 Task: Add an event with the title Second Lunch and Learn: Effective Team Collaboration, date '2024/05/26', time 9:40 AM to 11:40 AMand add a description: A Team Building Exercise is a purposeful activity or program designed to enhance collaboration, communication, trust, and camaraderie among team members. These exercises aim to strengthen relationships, improve team dynamics, and foster a positive and productive work environment. Team building exercises can take various forms, from indoor games and challenges to outdoor adventures or structured workshops._x000D_
_x000D_
, put the event into Blue category . Add location for the event as: 654 Saint-Paul-de-Vence, France, logged in from the account softage.7@softage.netand send the event invitation to softage.2@softage.net and softage.3@softage.net. Set a reminder for the event 5 minutes before
Action: Mouse moved to (105, 118)
Screenshot: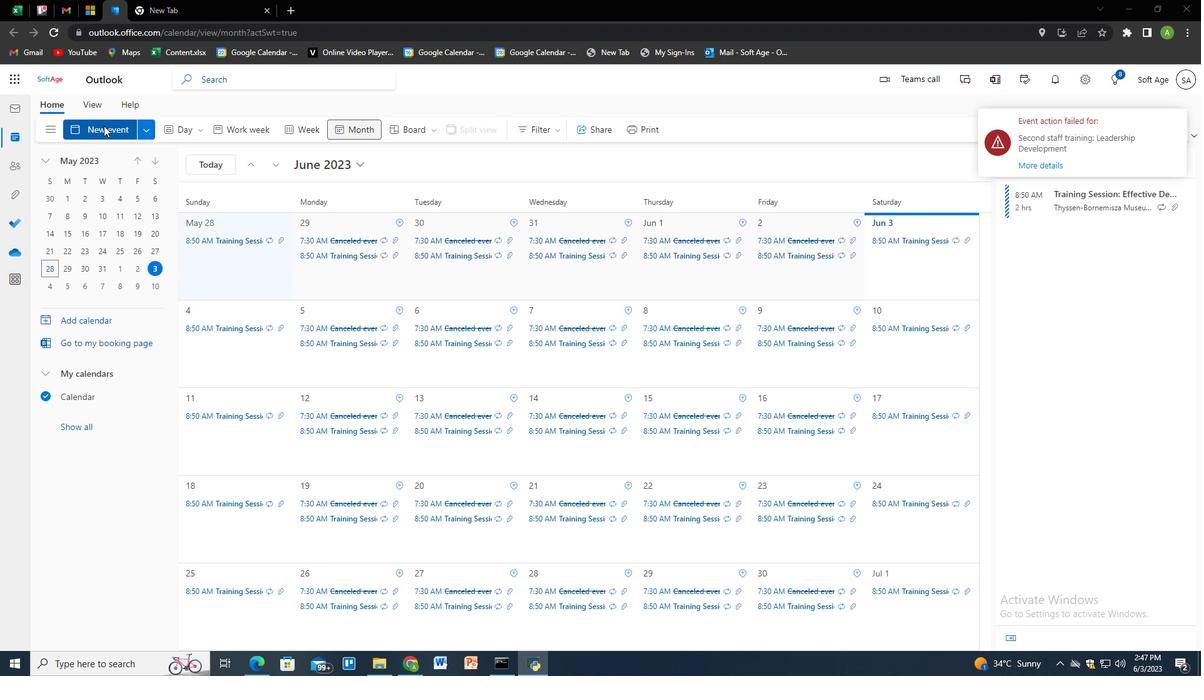 
Action: Mouse pressed left at (105, 118)
Screenshot: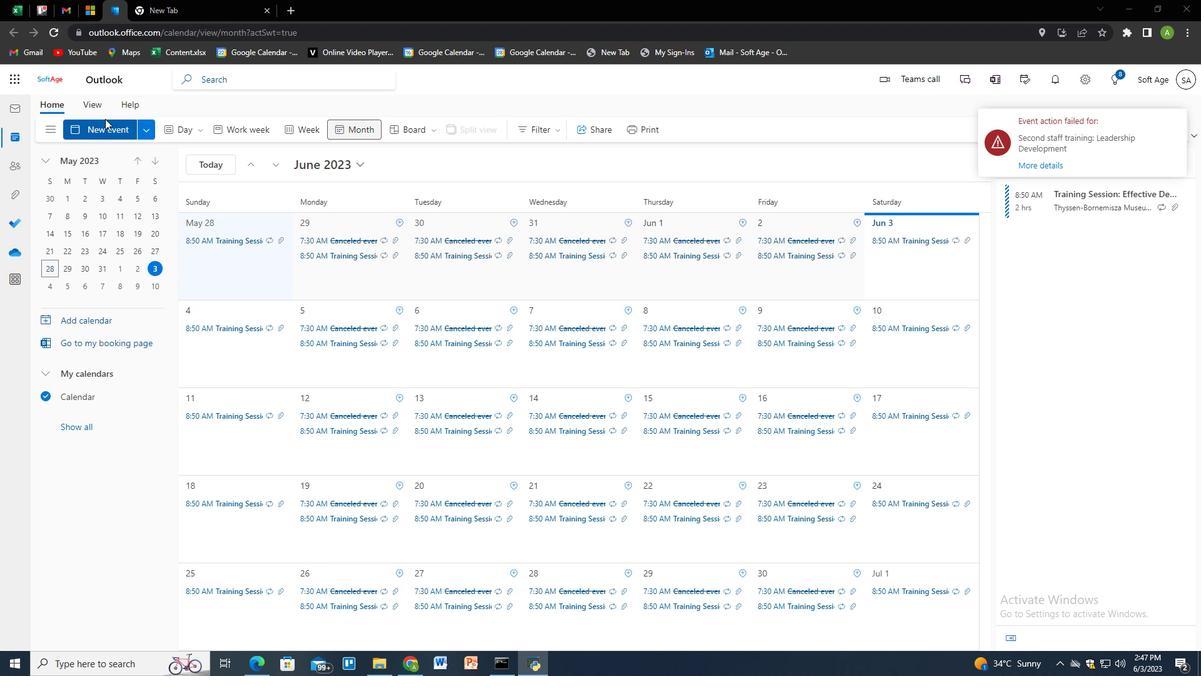 
Action: Mouse moved to (109, 128)
Screenshot: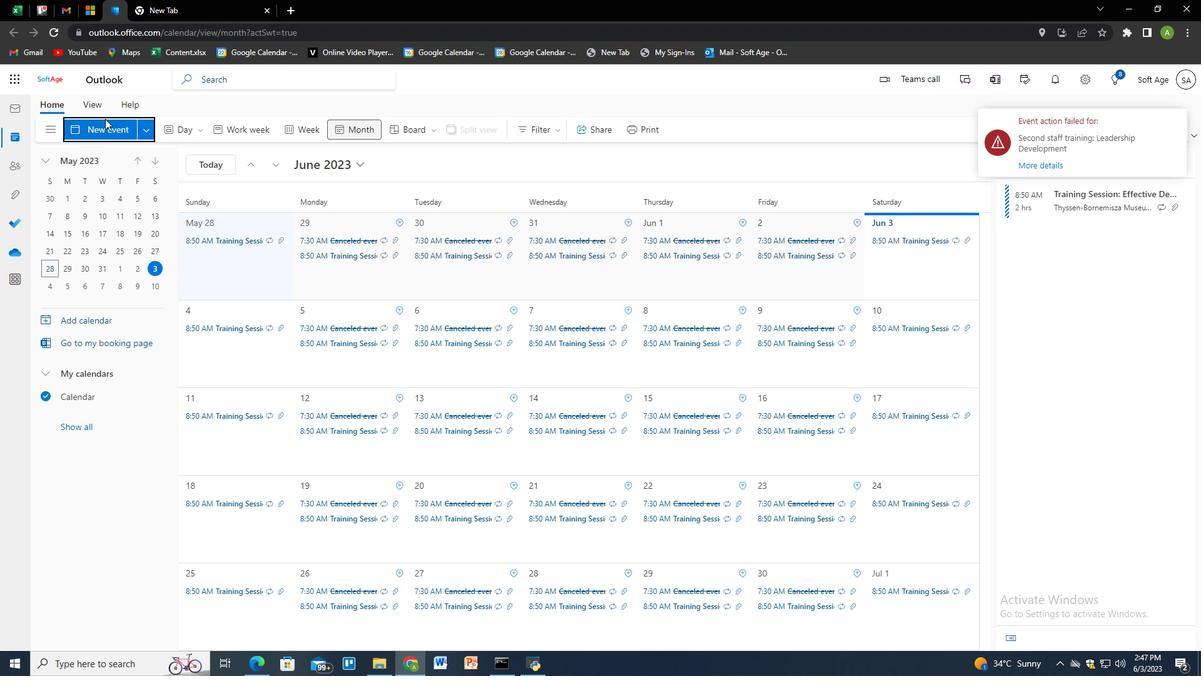
Action: Mouse pressed left at (109, 128)
Screenshot: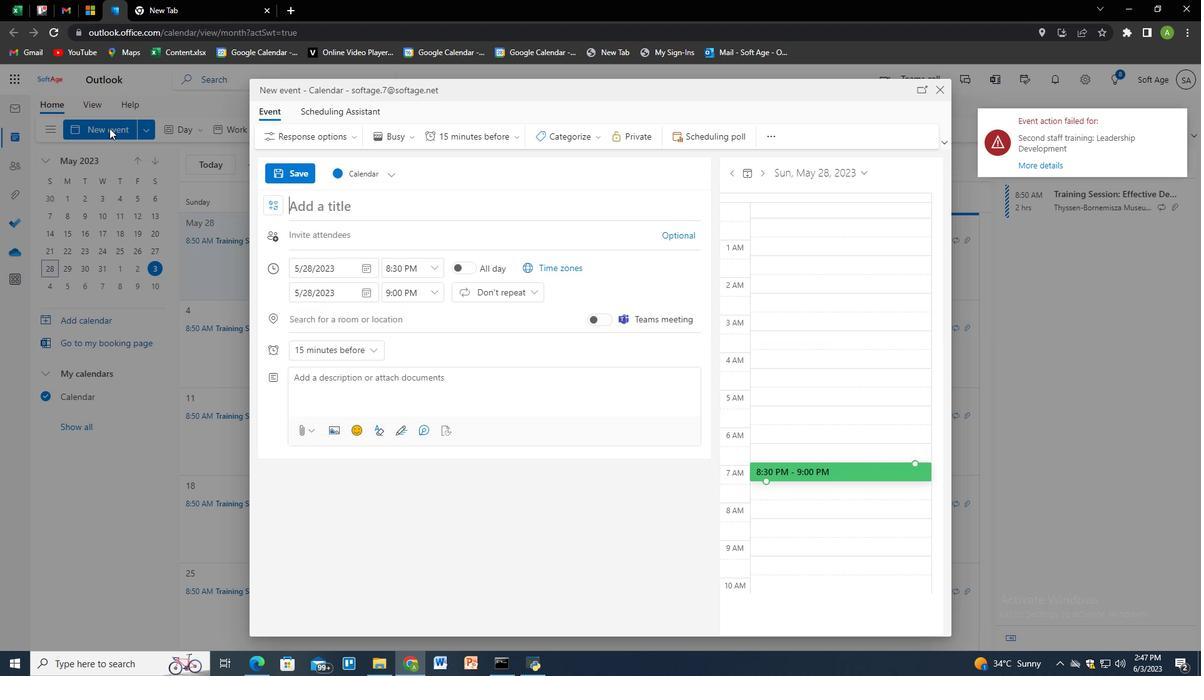 
Action: Mouse moved to (102, 130)
Screenshot: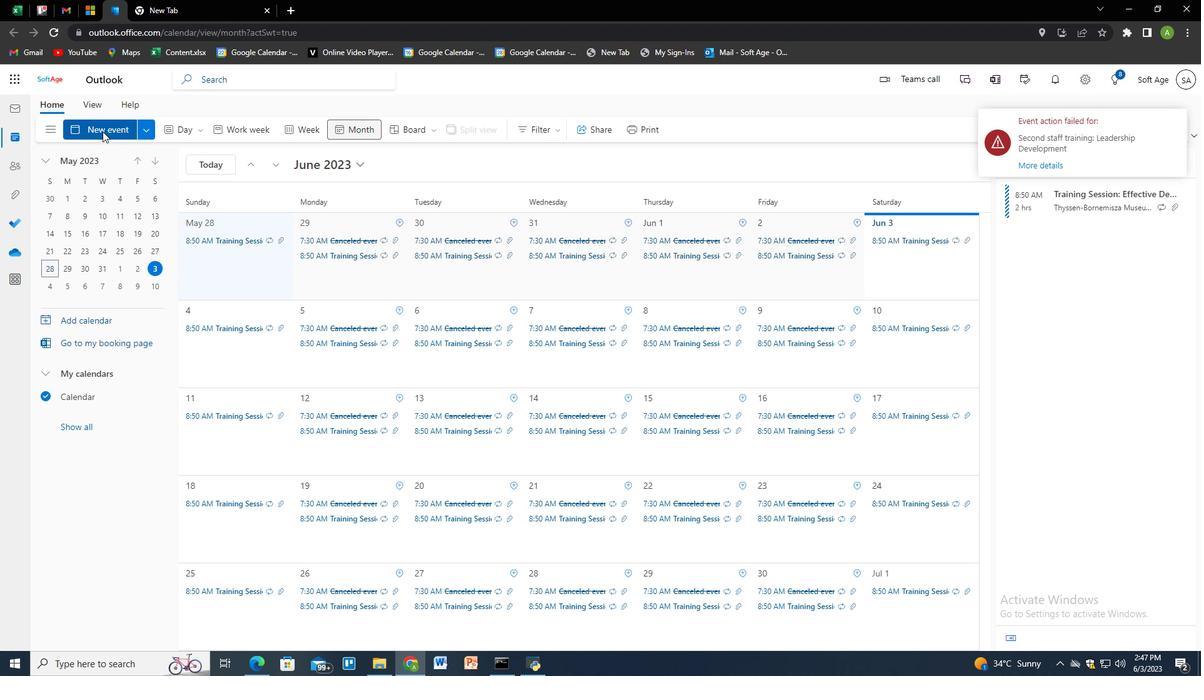 
Action: Mouse pressed left at (102, 130)
Screenshot: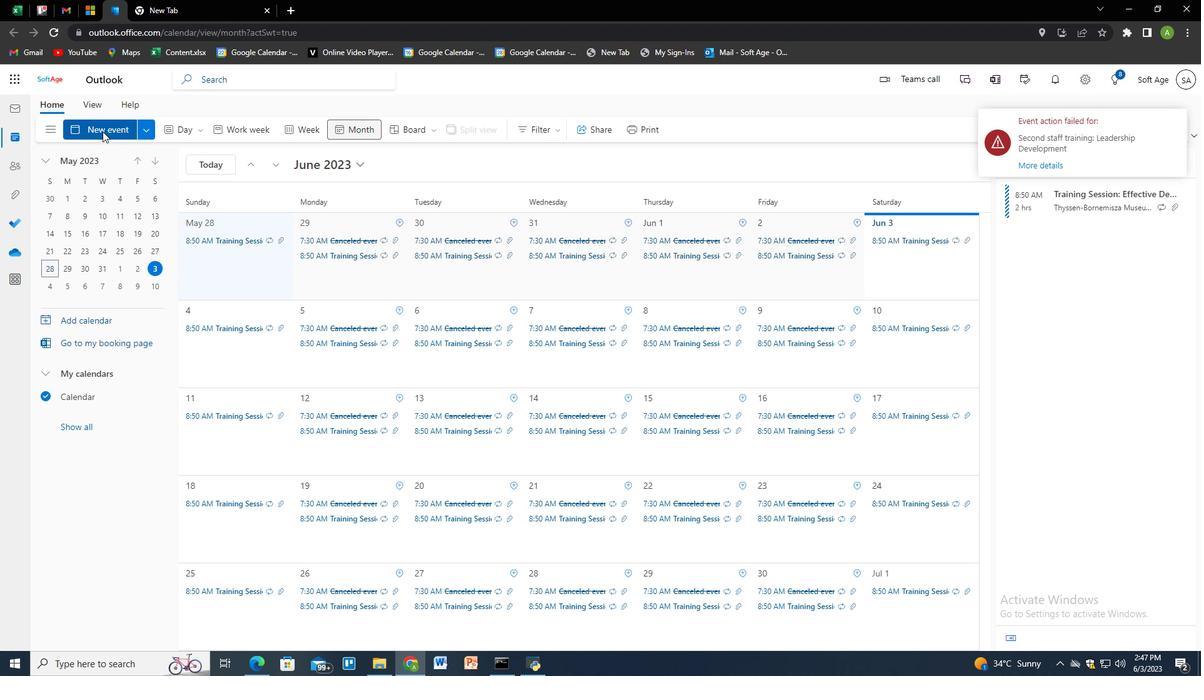 
Action: Mouse moved to (394, 207)
Screenshot: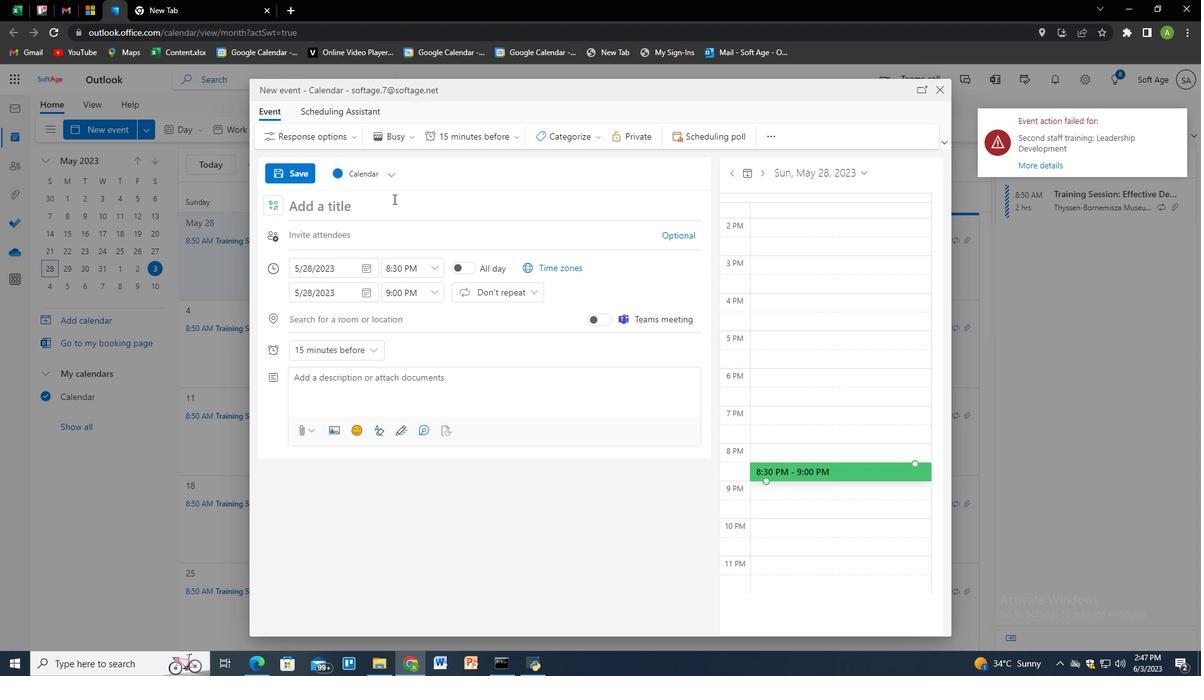 
Action: Mouse pressed left at (394, 207)
Screenshot: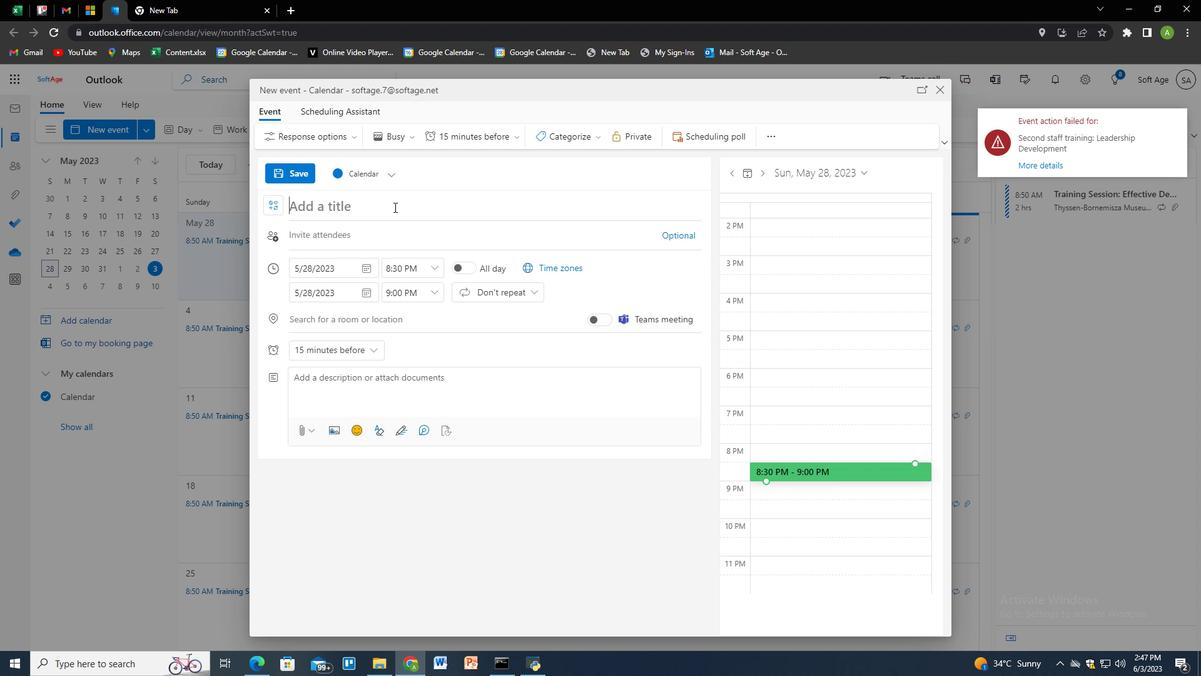 
Action: Mouse moved to (392, 207)
Screenshot: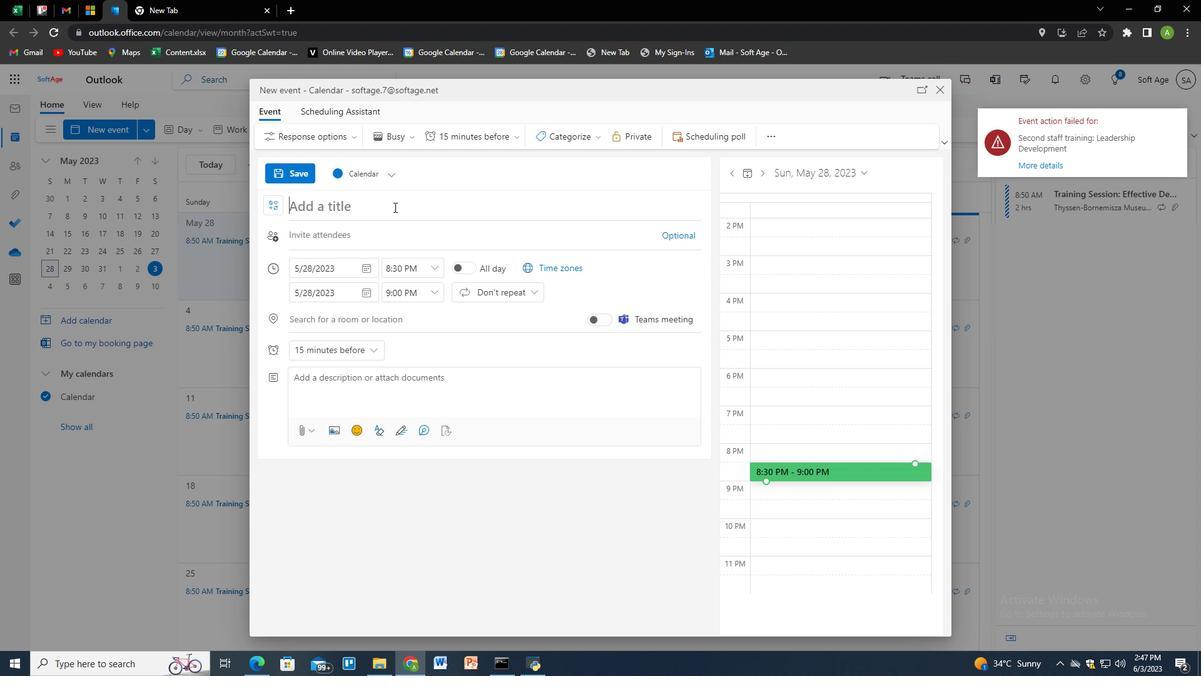 
Action: Key pressed <Key.shift>Second<Key.space><Key.shift>Lunch<Key.space>and<Key.space><Key.shift>Learn<Key.shift>:<Key.space>e<Key.backspace><Key.shift>Effective<Key.space><Key.shift>Team<Key.space><Key.shift>Collaboration<Key.tab><Key.tab><Key.tab><Key.tab><Key.tab><Key.tab><Key.tab><Key.tab><Key.tab><Key.tab><Key.tab>
Screenshot: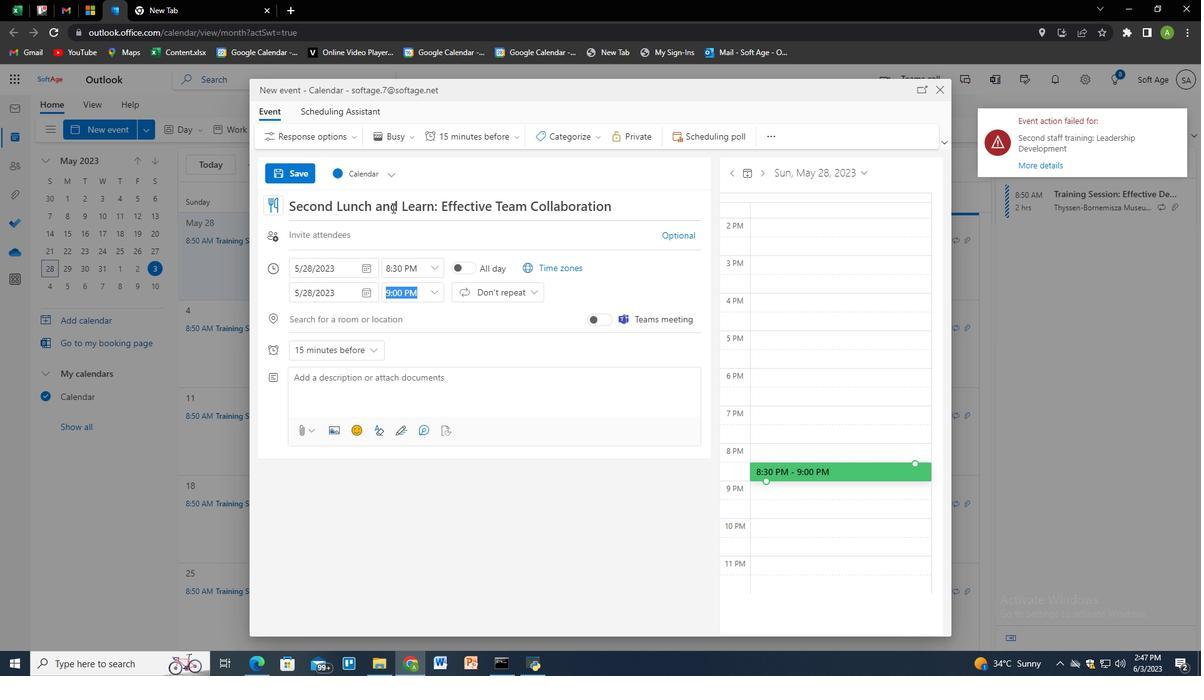 
Action: Mouse moved to (312, 274)
Screenshot: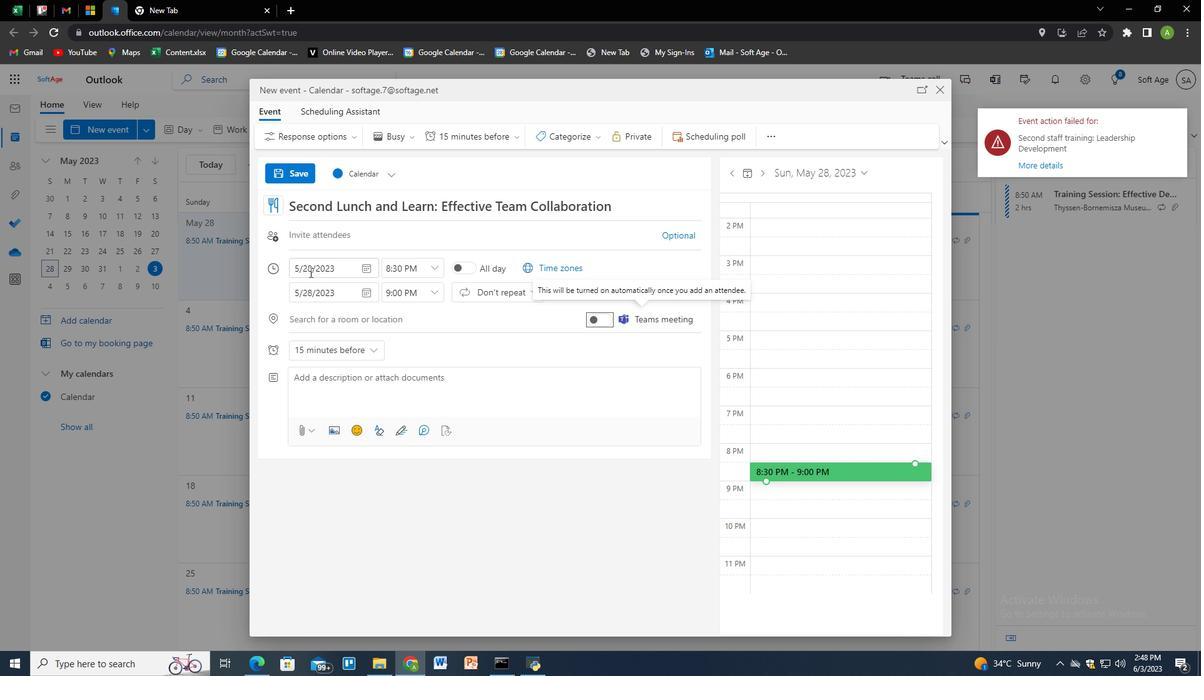 
Action: Mouse pressed left at (312, 274)
Screenshot: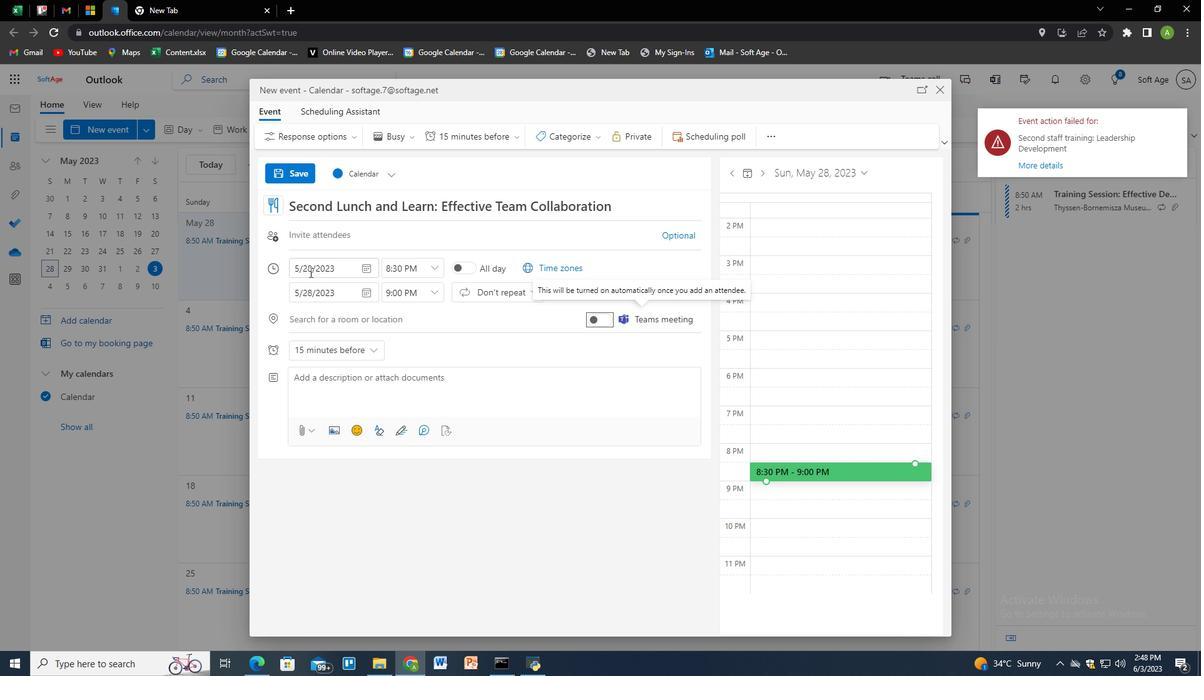 
Action: Mouse moved to (313, 269)
Screenshot: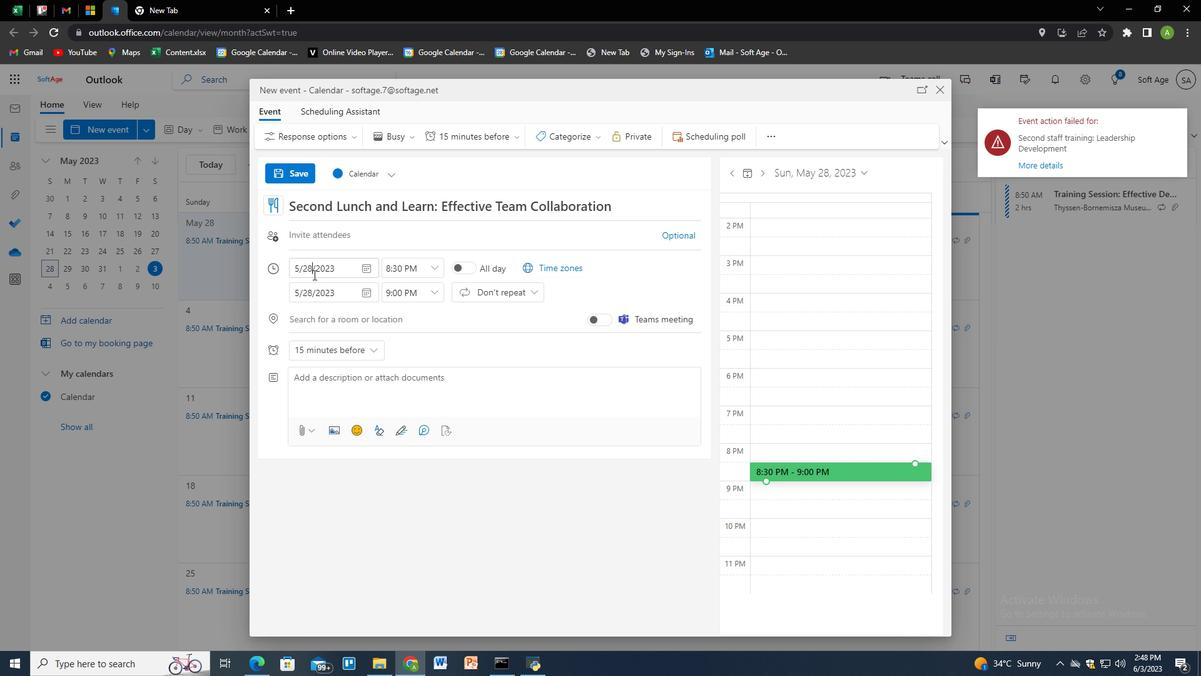 
Action: Mouse pressed left at (313, 269)
Screenshot: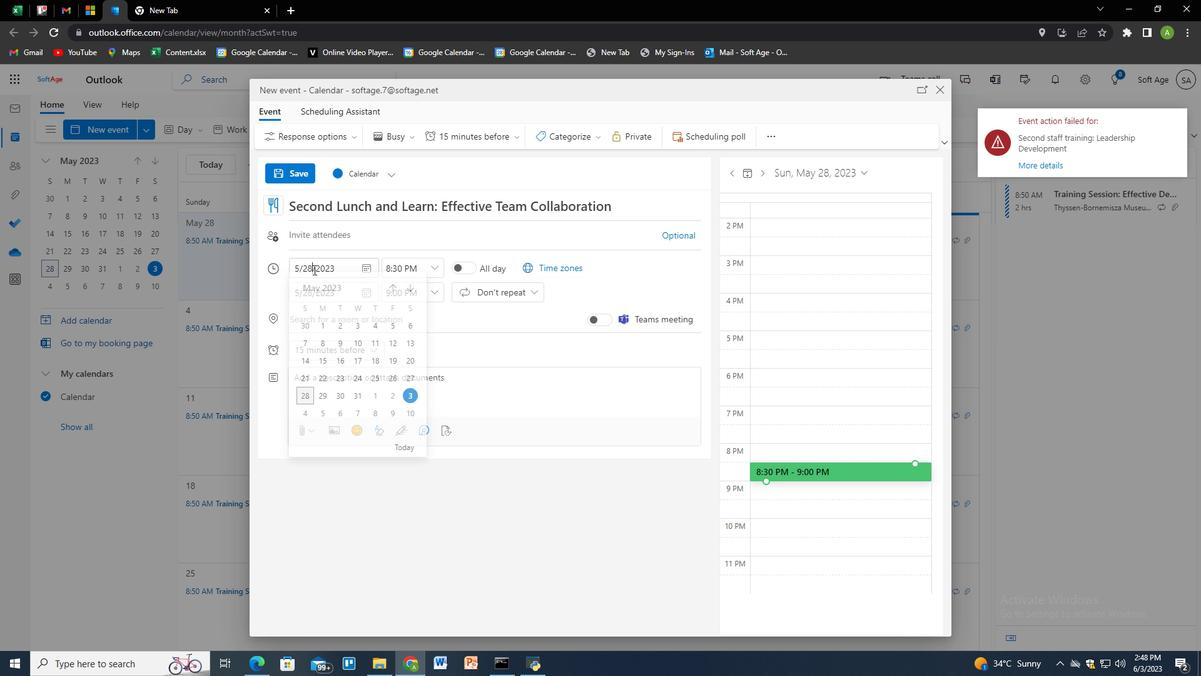 
Action: Mouse moved to (364, 267)
Screenshot: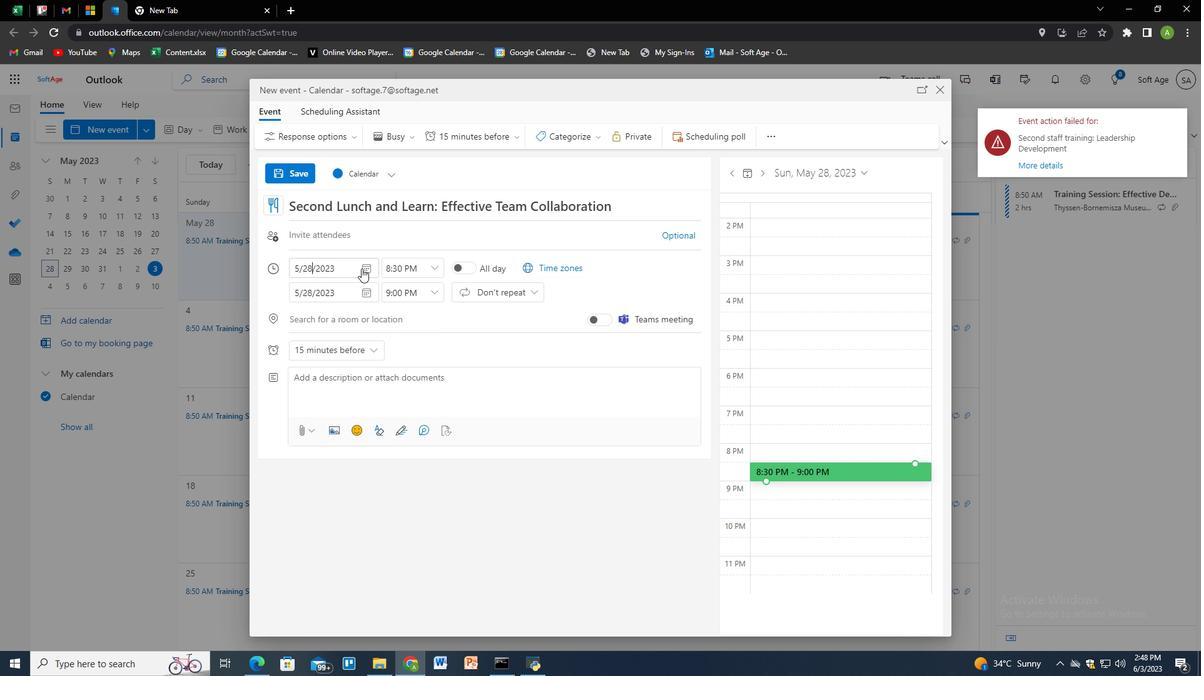 
Action: Mouse pressed left at (364, 267)
Screenshot: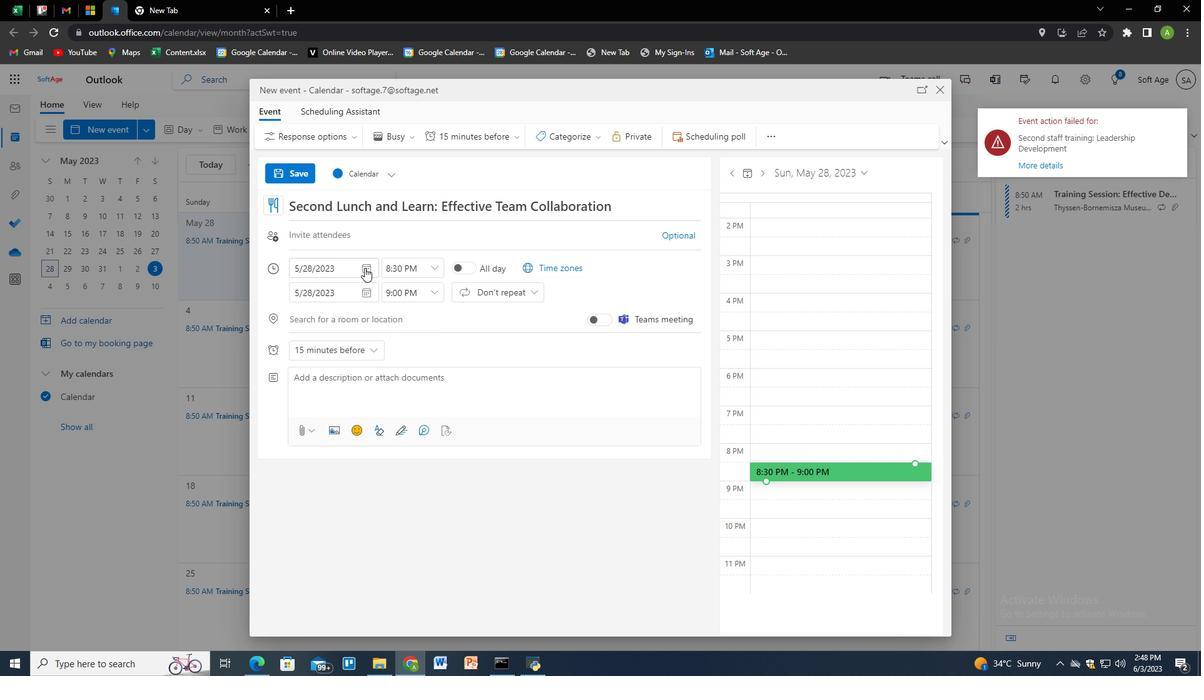
Action: Mouse moved to (359, 289)
Screenshot: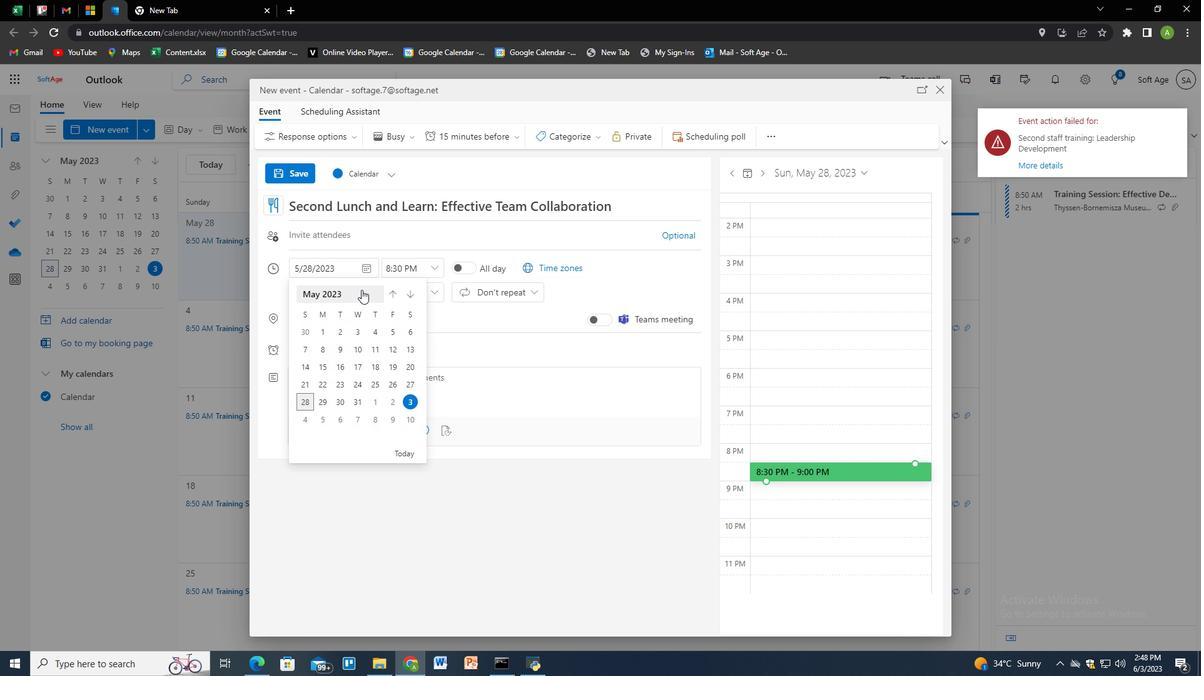
Action: Mouse pressed left at (359, 289)
Screenshot: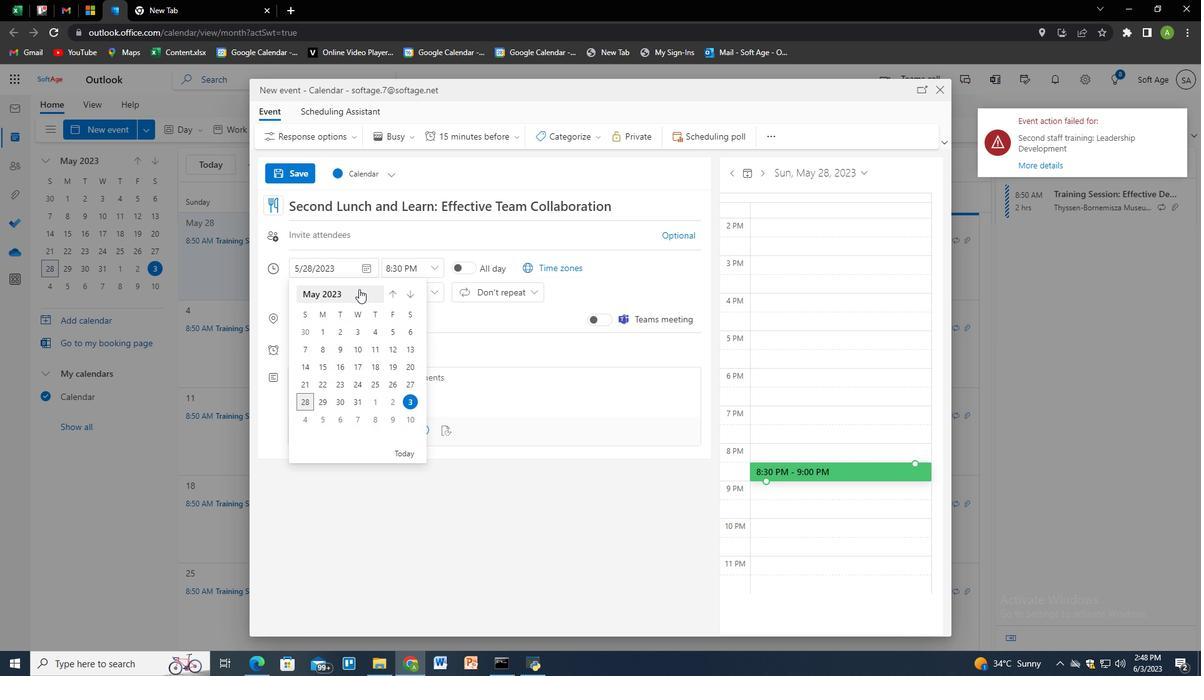 
Action: Mouse moved to (323, 302)
Screenshot: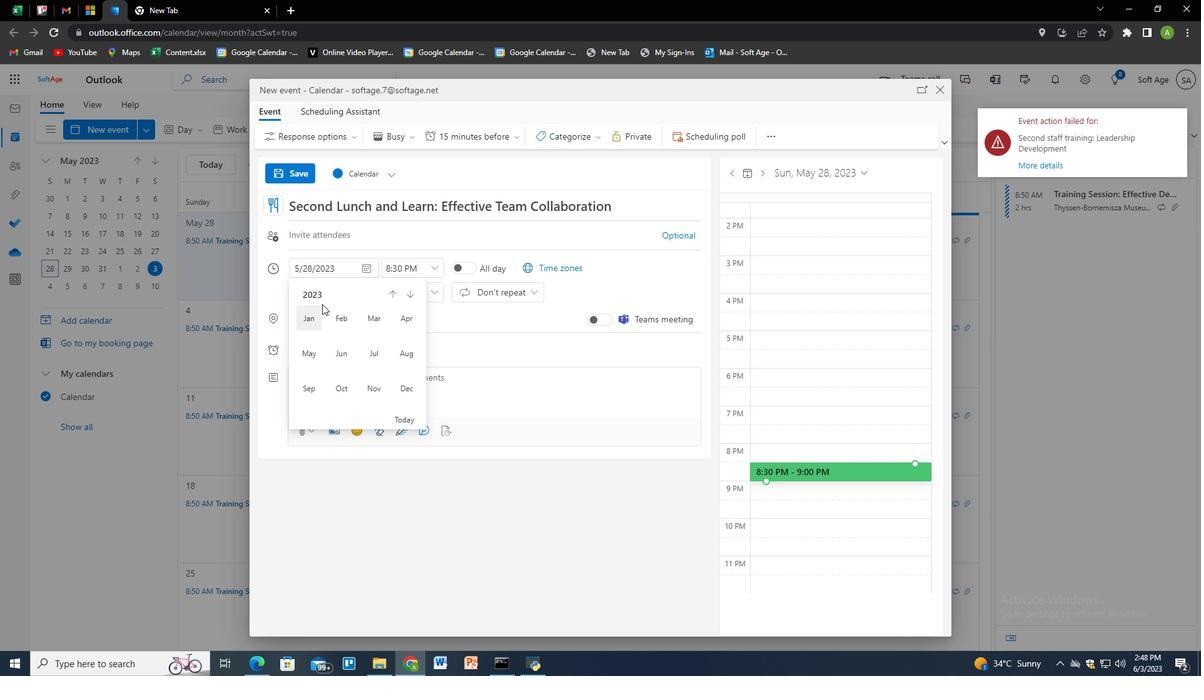 
Action: Mouse pressed left at (323, 302)
Screenshot: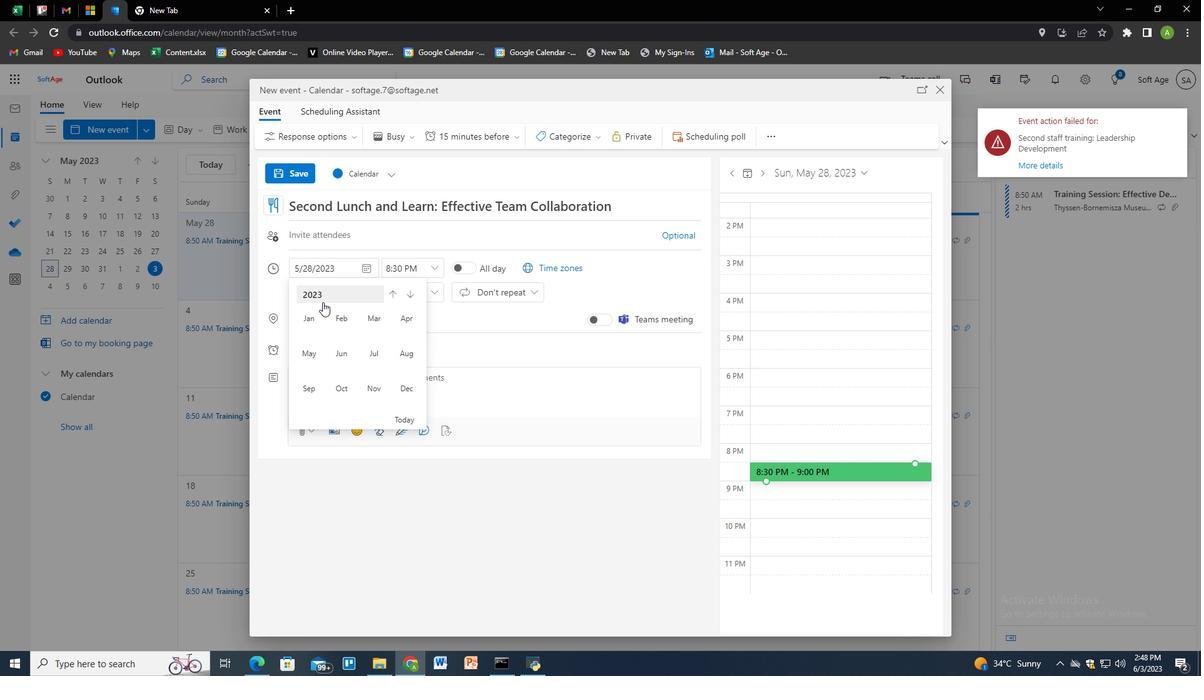 
Action: Mouse moved to (317, 353)
Screenshot: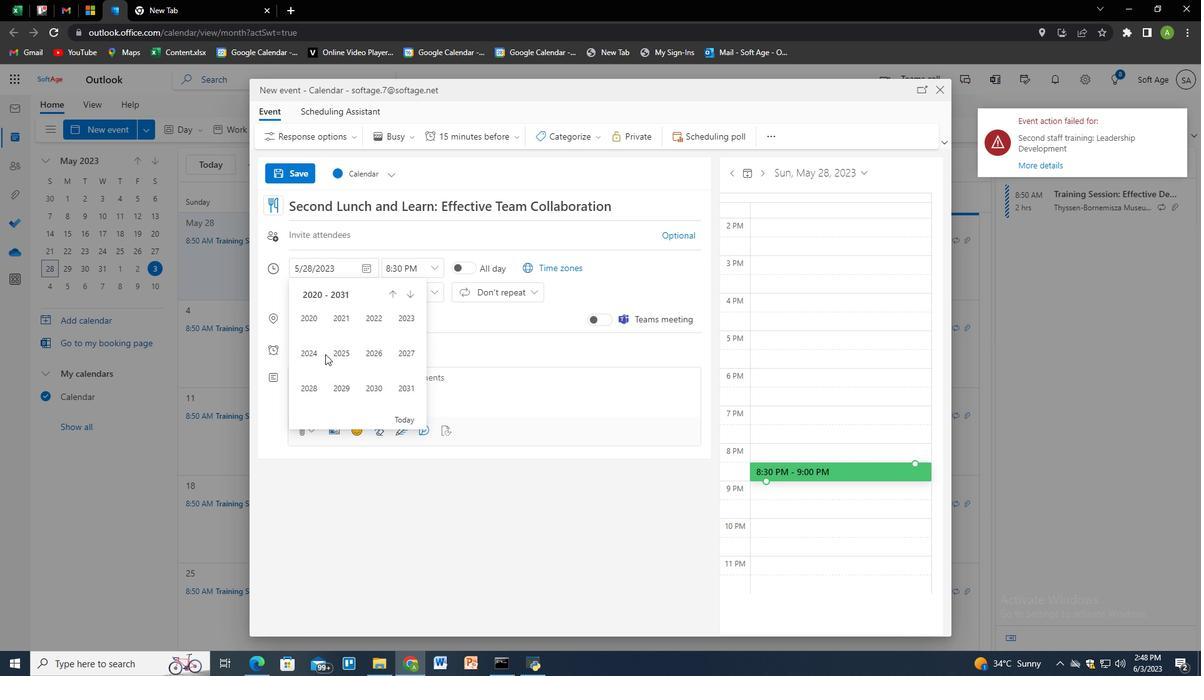 
Action: Mouse pressed left at (317, 353)
Screenshot: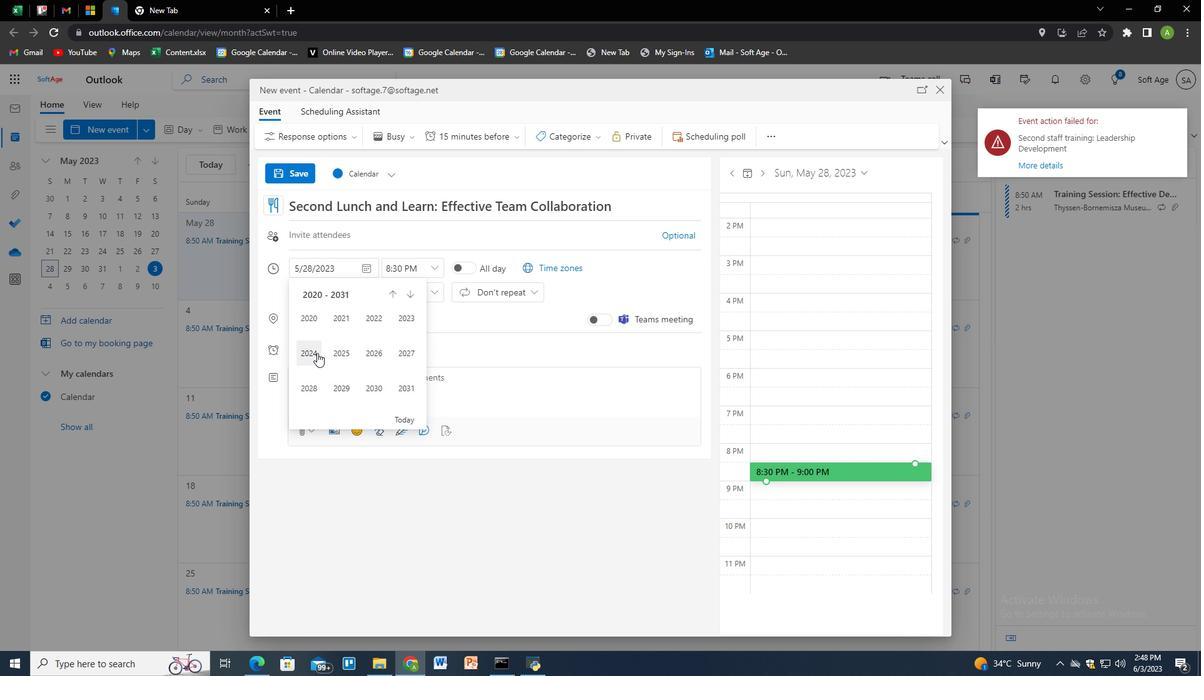 
Action: Mouse moved to (310, 355)
Screenshot: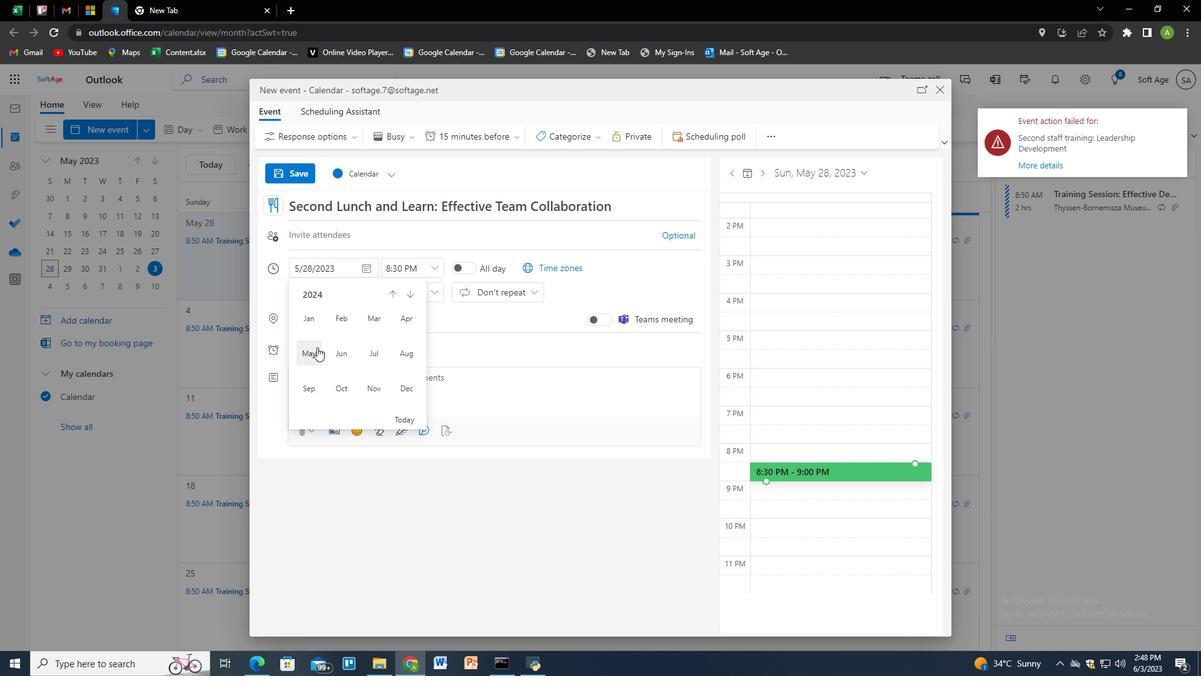 
Action: Mouse pressed left at (310, 355)
Screenshot: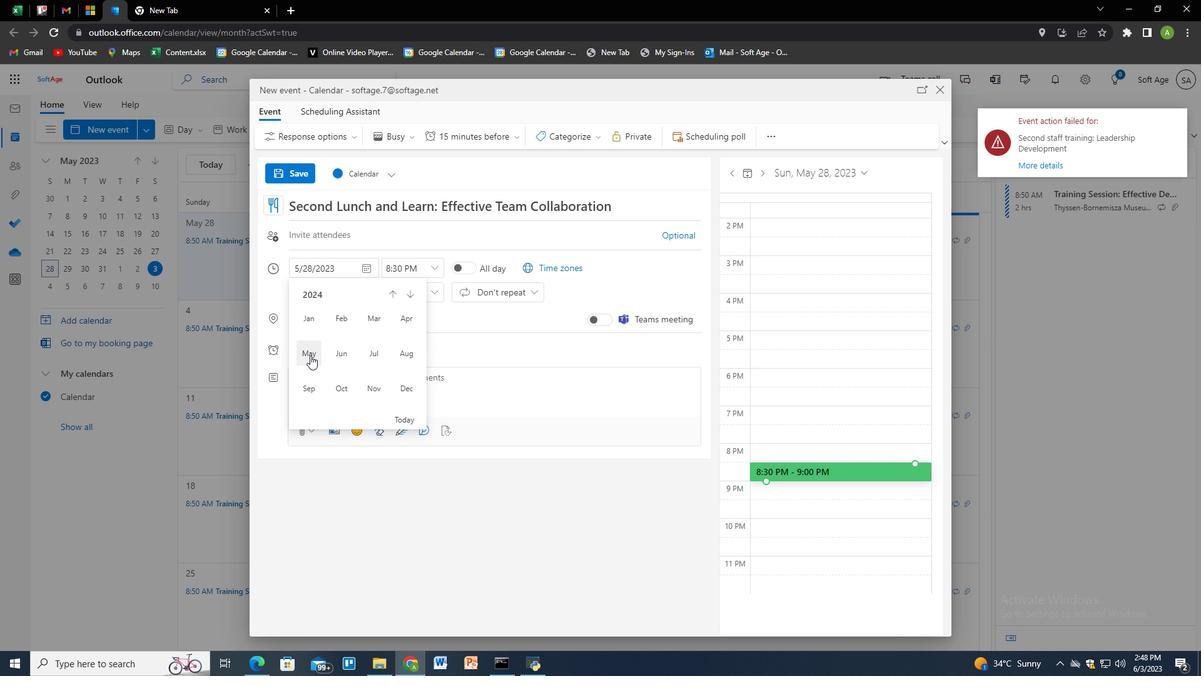 
Action: Mouse moved to (307, 401)
Screenshot: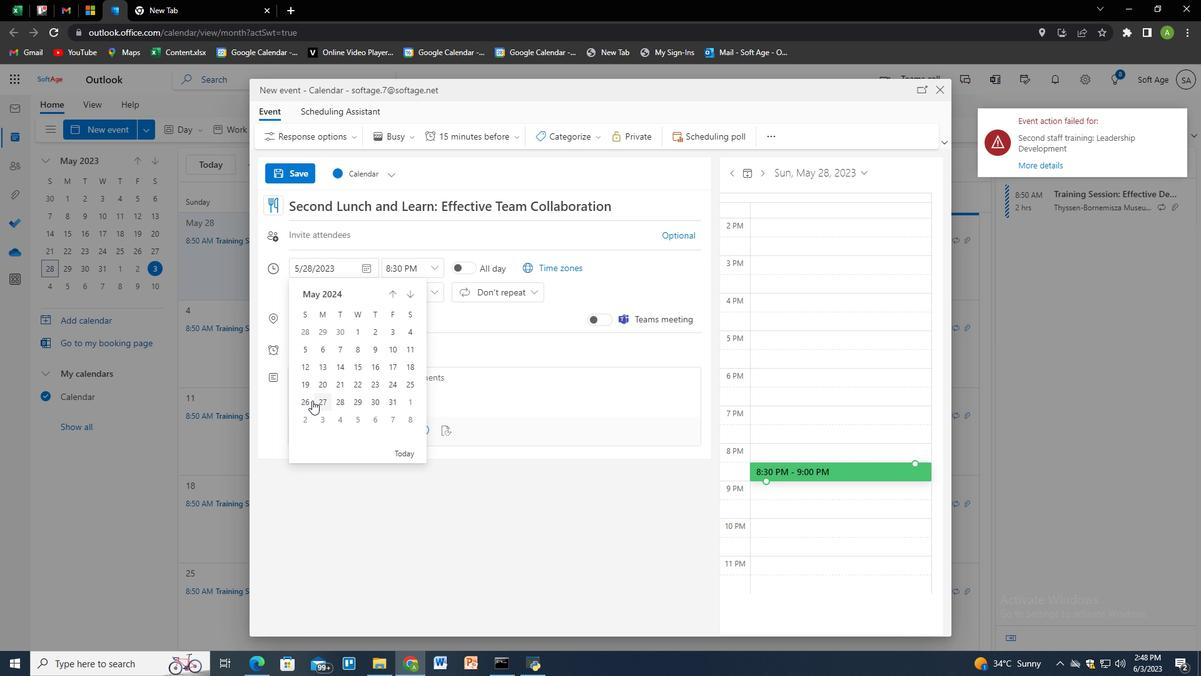 
Action: Mouse pressed left at (307, 401)
Screenshot: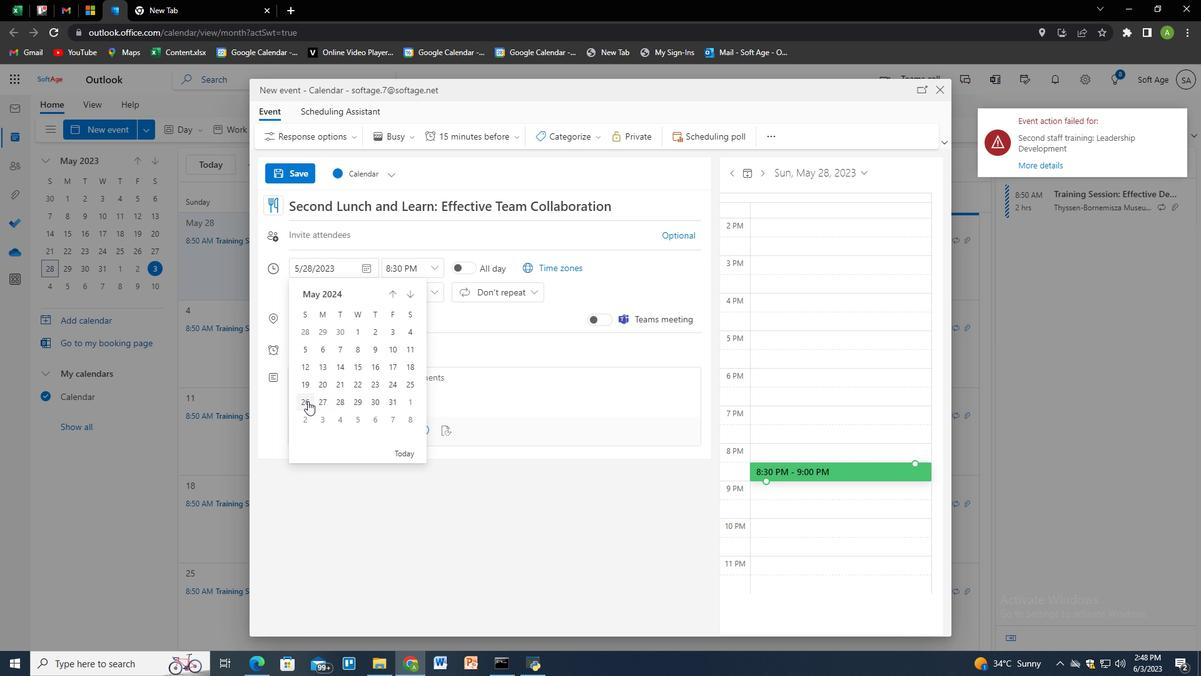 
Action: Mouse moved to (392, 260)
Screenshot: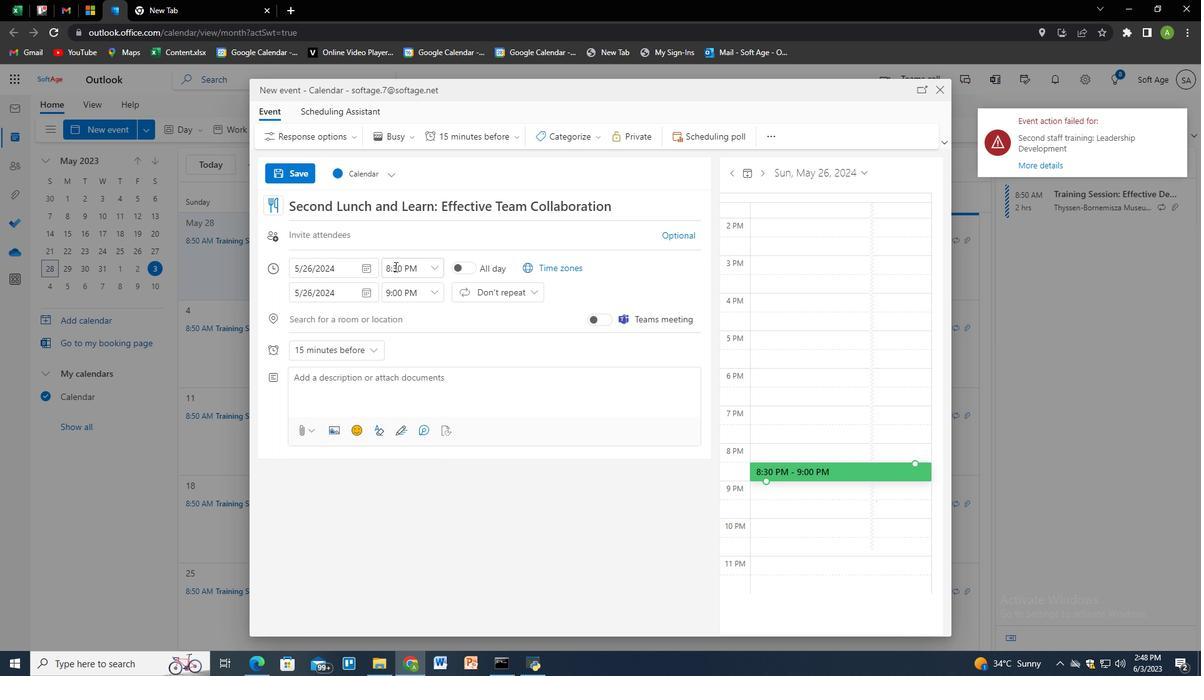 
Action: Mouse pressed left at (392, 260)
Screenshot: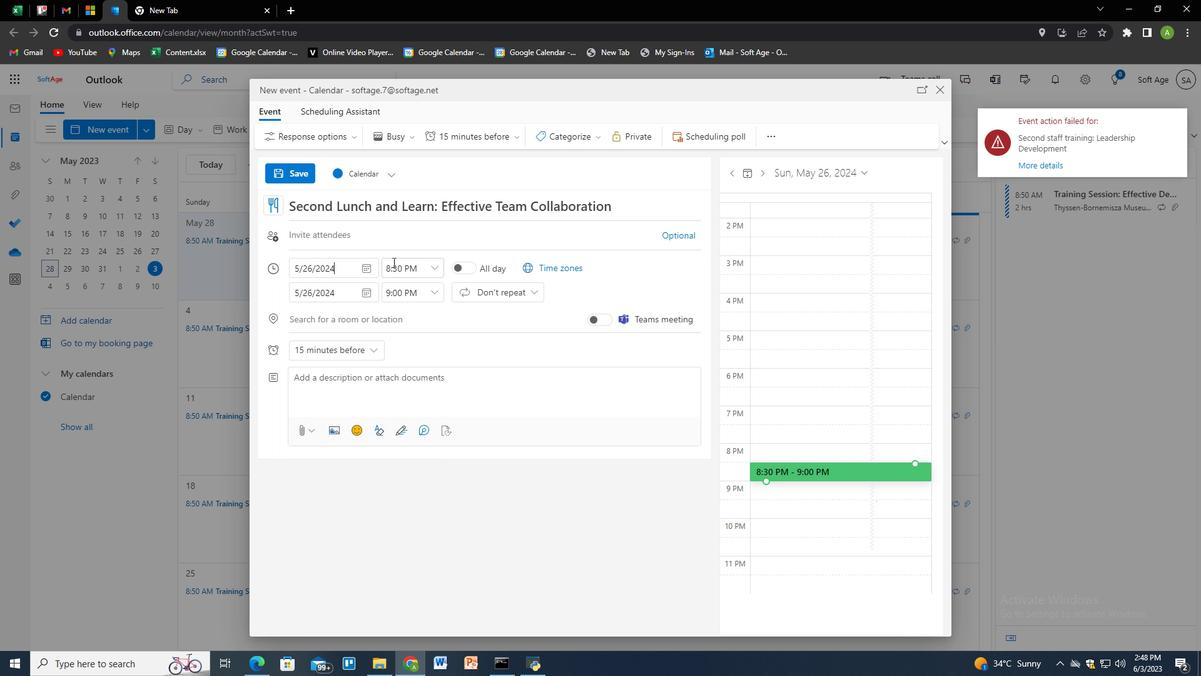 
Action: Mouse moved to (406, 269)
Screenshot: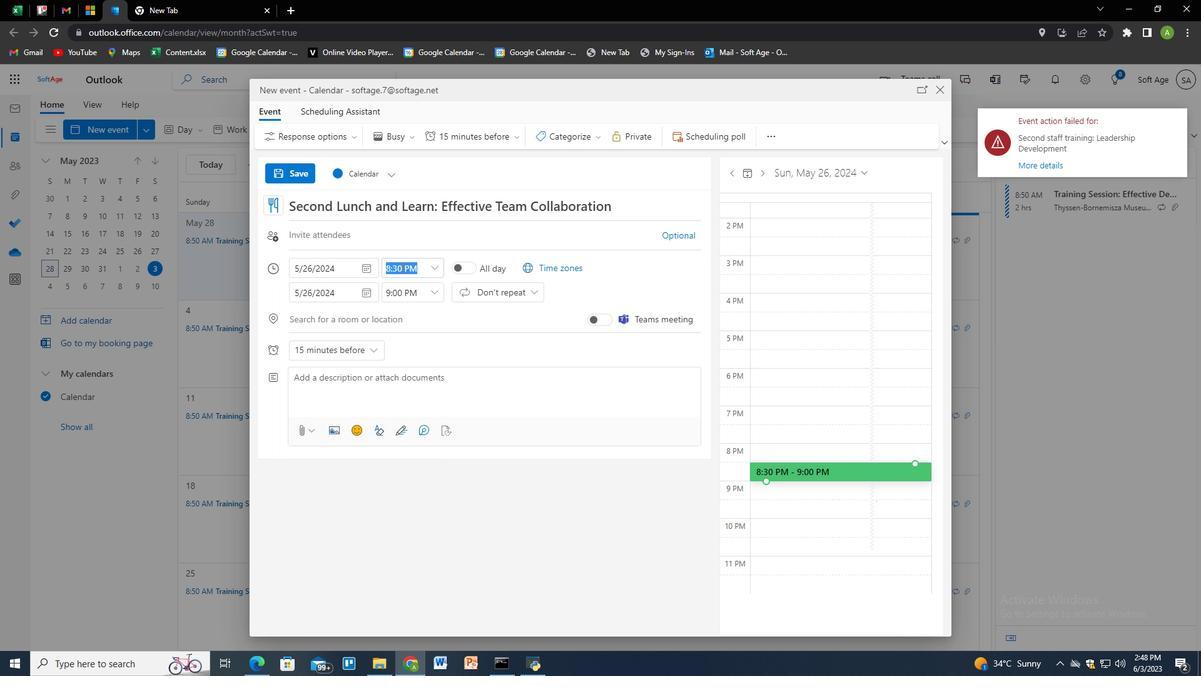 
Action: Key pressed 9<Key.shift_r>:40<Key.space><Key.shift>A<Key.shift_r>M<Key.tab><Key.tab>11<Key.shift_r>:40<Key.space><Key.shift_r><Key.shift_r><Key.shift_r><Key.shift_r><Key.shift_r><Key.shift_r><Key.shift_r><Key.shift_r><Key.shift_r><Key.shift_r><Key.shift_r><Key.shift_r><Key.shift_r><Key.shift_r><Key.shift_r><Key.shift_r><Key.shift_r><Key.shift_r><Key.shift_r><Key.shift_r><Key.shift_r><Key.shift_r><Key.shift_r><Key.shift_r><Key.shift_r><Key.shift_r><Key.shift_r>AMM<Key.tab><Key.tab><Key.tab><Key.tab><Key.tab><Key.tab><Key.tab><Key.shift>A<Key.space><Key.shift>Team<Key.space><Key.shift>Buildig<Key.backspace>ng<Key.space><Key.shift>Exercise<Key.space>is<Key.space>a<Key.space>purposeful<Key.space>activity<Key.space>or<Key.space>program<Key.space>designed<Key.space>to<Key.space>enchac<Key.backspace>nce<Key.space>co<Key.backspace><Key.backspace><Key.backspace><Key.backspace><Key.backspace><Key.backspace><Key.backspace><Key.backspace><Key.backspace>hance<Key.space>collaboration,<Key.space>communication,<Key.space>truct<Key.backspace><Key.backspace>st,<Key.space>and<Key.space>camaradere<Key.space>amon<Key.backspace><Key.backspace><Key.backspace><Key.backspace><Key.backspace><Key.backspace><Key.backspace>rie<Key.space>among<Key.space>team<Key.space>memberss<Key.backspace><Key.backspace>s.<Key.space><Key.shift>Ther<Key.backspace>se<Key.space>exercises<Key.space>a<Key.backspace>aim<Key.space>to<Key.space>strg<Key.backspace>engh<Key.backspace>th<Key.backspace><Key.backspace><Key.backspace><Key.backspace><Key.backspace>engthen<Key.space>relationshis<Key.backspace>ps,<Key.space>improve<Key.space>team
Screenshot: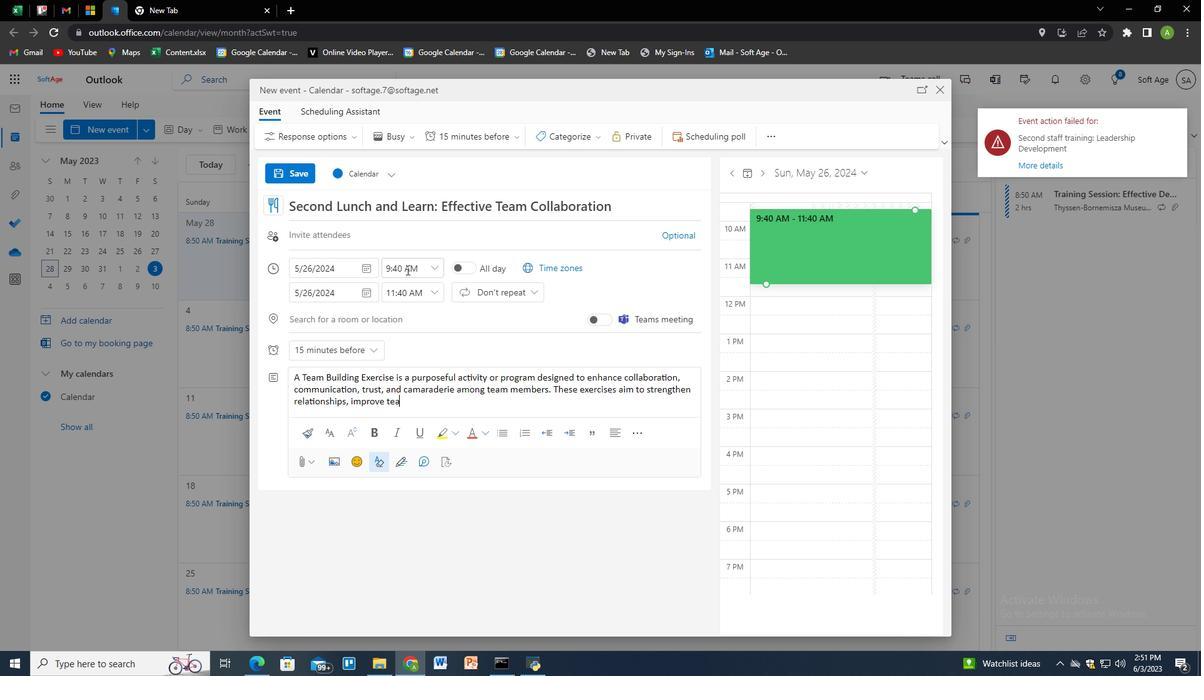 
Action: Mouse moved to (407, 271)
Screenshot: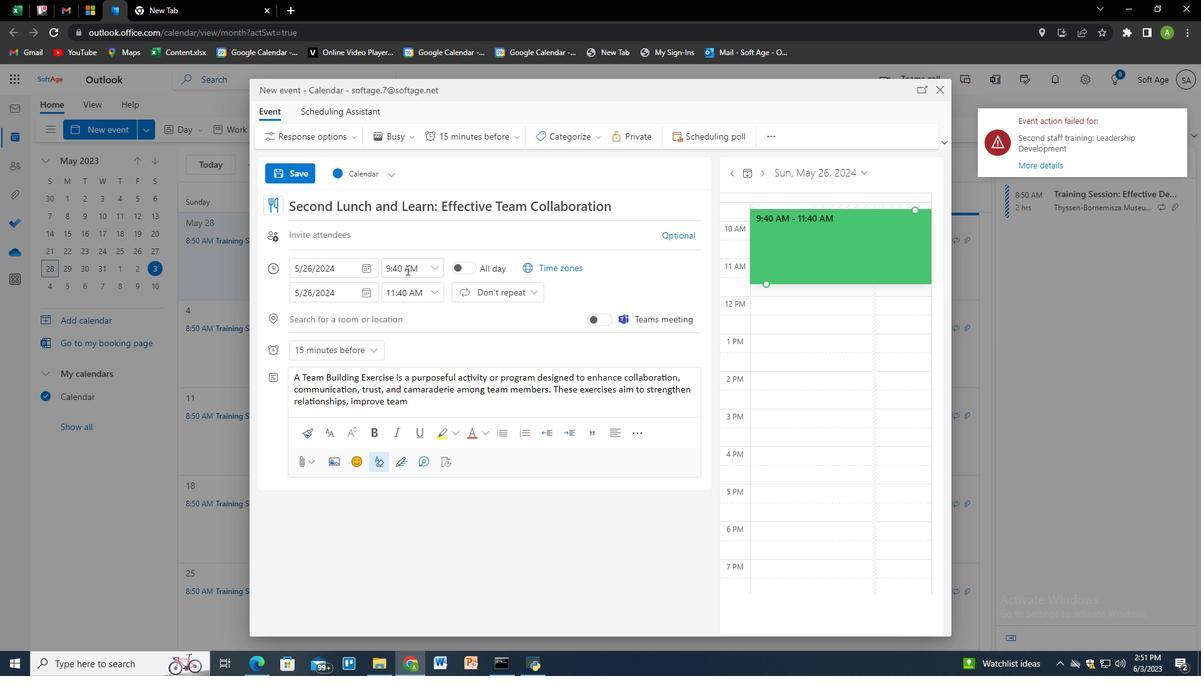 
Action: Key pressed ss<Key.backspace><Key.space>dynamics,<Key.space>and<Key.space>foster<Key.space>a<Key.space>podi<Key.backspace><Key.backspace>sitive<Key.space>and<Key.space>productive<Key.space>work<Key.space>enb<Key.backspace>viroment.<Key.space><Key.shift>Te<Key.backspace><Key.backspace><Key.backspace><Key.backspace><Key.backspace><Key.backspace><Key.backspace><Key.backspace>nmenet<Key.space><Key.backspace><Key.backspace><Key.backspace><Key.backspace><Key.backspace><Key.backspace><Key.backspace>nment<Key.space><Key.backspace>.<Key.space><Key.shift>Team<Key.space><Key.shift>Building<Key.backspace><Key.backspace><Key.backspace><Key.backspace>d<Key.backspace><Key.backspace><Key.backspace><Key.backspace><Key.backspace>building<Key.space>exwe<Key.backspace><Key.backspace>ercisee<Key.backspace>s<Key.space>can<Key.space>take<Key.space>various<Key.space>formss,<Key.backspace><Key.backspace>,<Key.space>from<Key.space>indoor<Key.space>games<Key.space>and<Key.space>challenges<Key.space>to<Key.space>outdoor<Key.space>adventure<Key.space>of<Key.space><Key.backspace><Key.backspace>r<Key.space>strucuted<Key.space>wo<Key.backspace><Key.backspace><Key.backspace><Key.backspace><Key.backspace>urd<Key.backspace>ed<Key.space><Key.backspace><Key.backspace><Key.backspace><Key.backspace><Key.backspace><Key.backspace><Key.backspace><Key.backspace>ctured<Key.space>workshops.
Screenshot: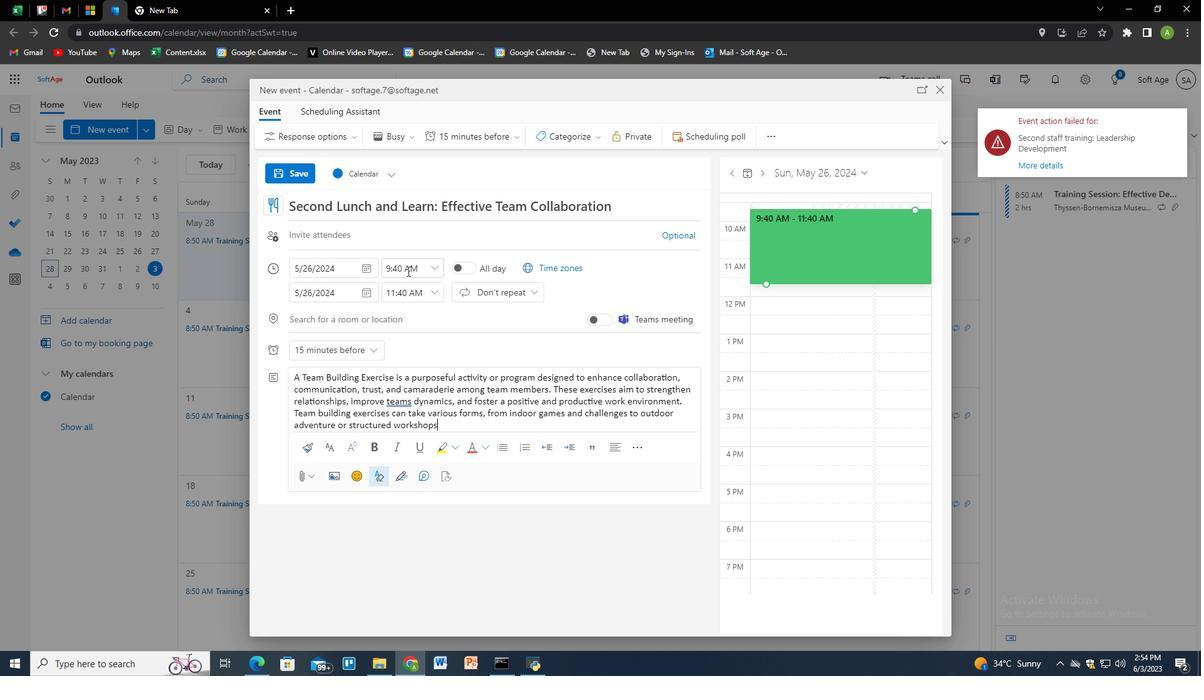 
Action: Mouse moved to (676, 281)
Screenshot: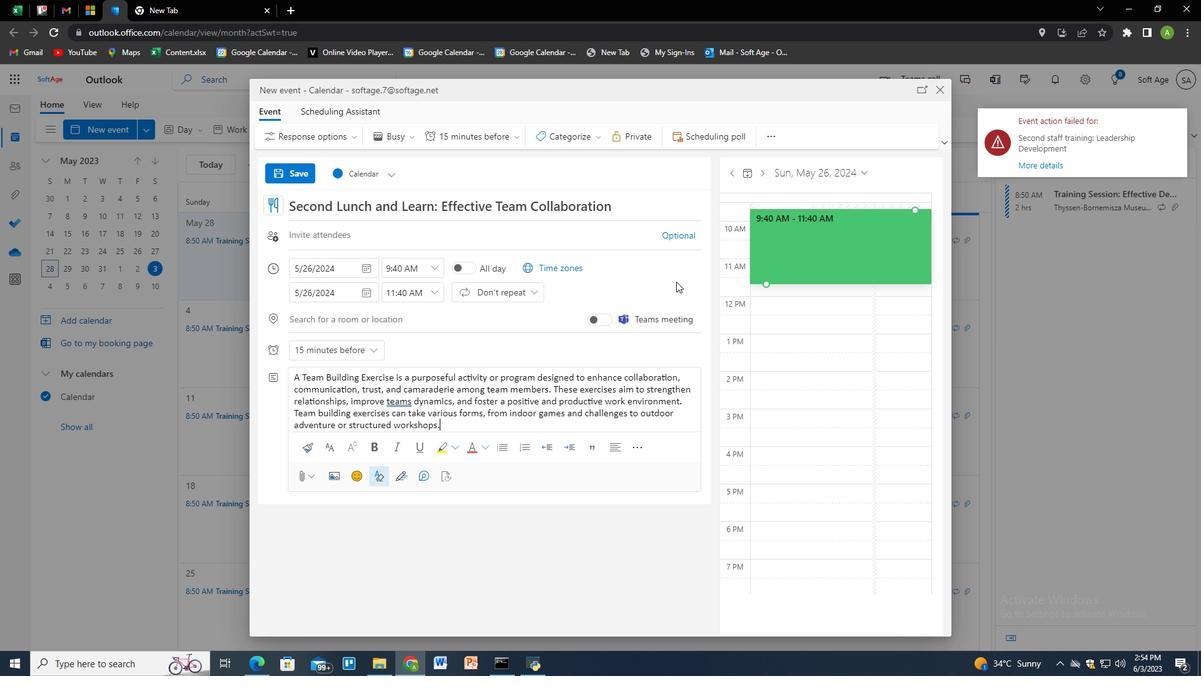 
Action: Mouse pressed left at (676, 281)
Screenshot: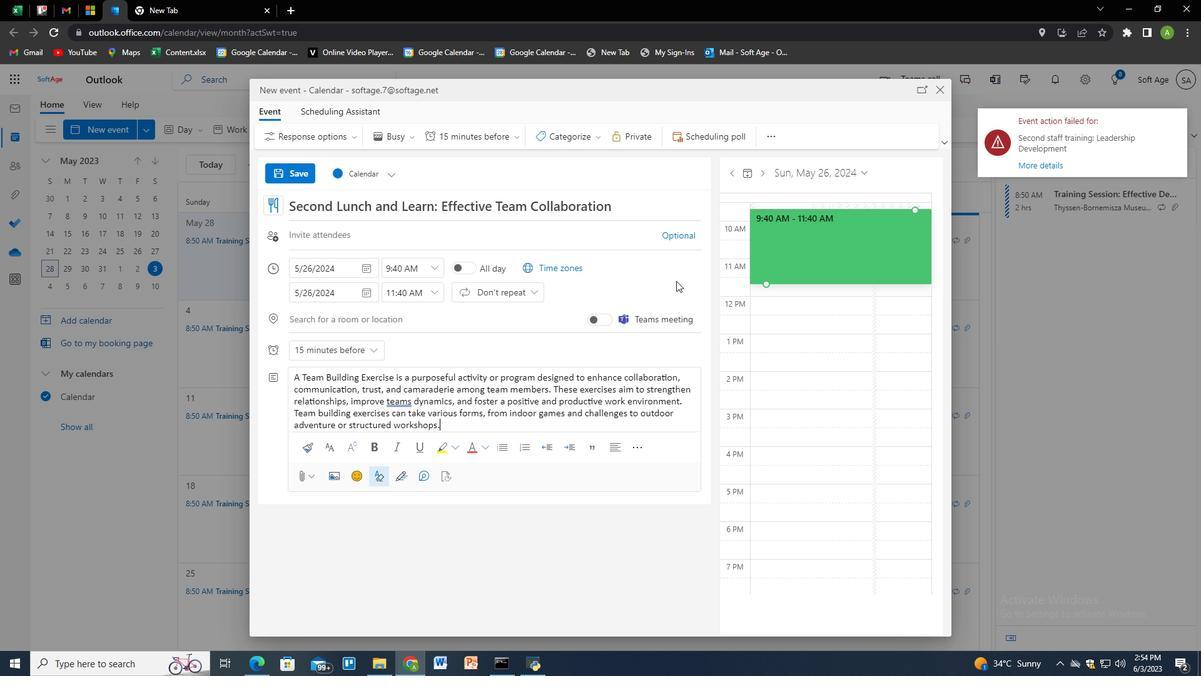
Action: Mouse moved to (555, 136)
Screenshot: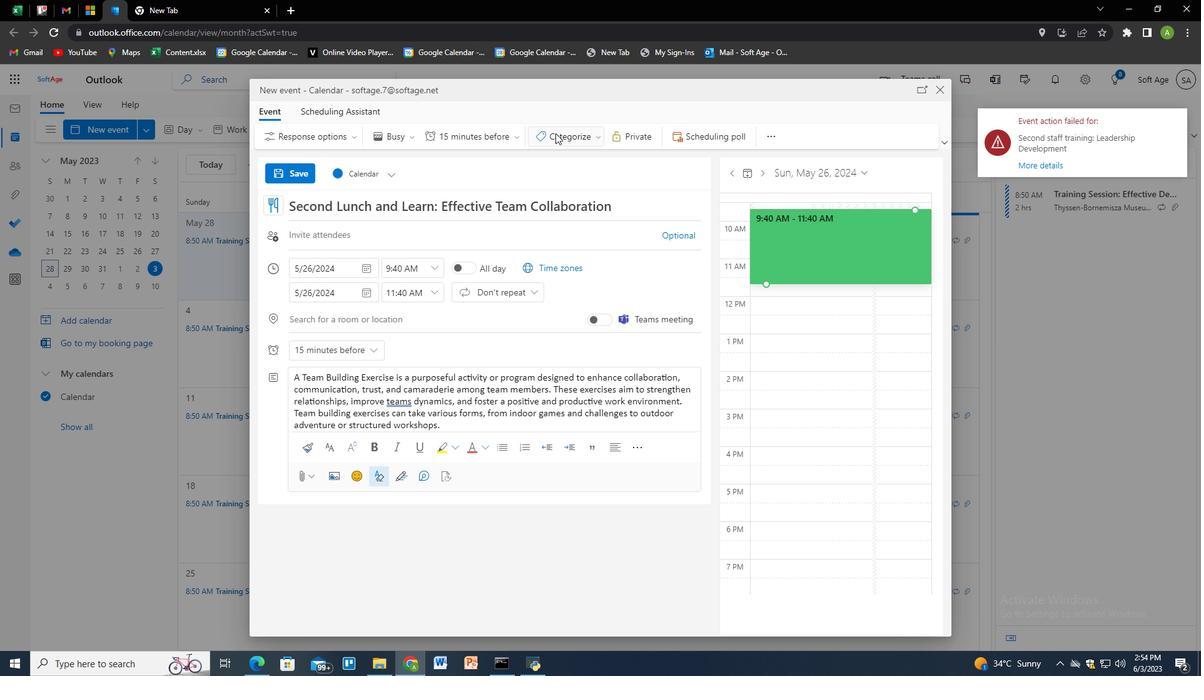 
Action: Mouse pressed left at (555, 136)
Screenshot: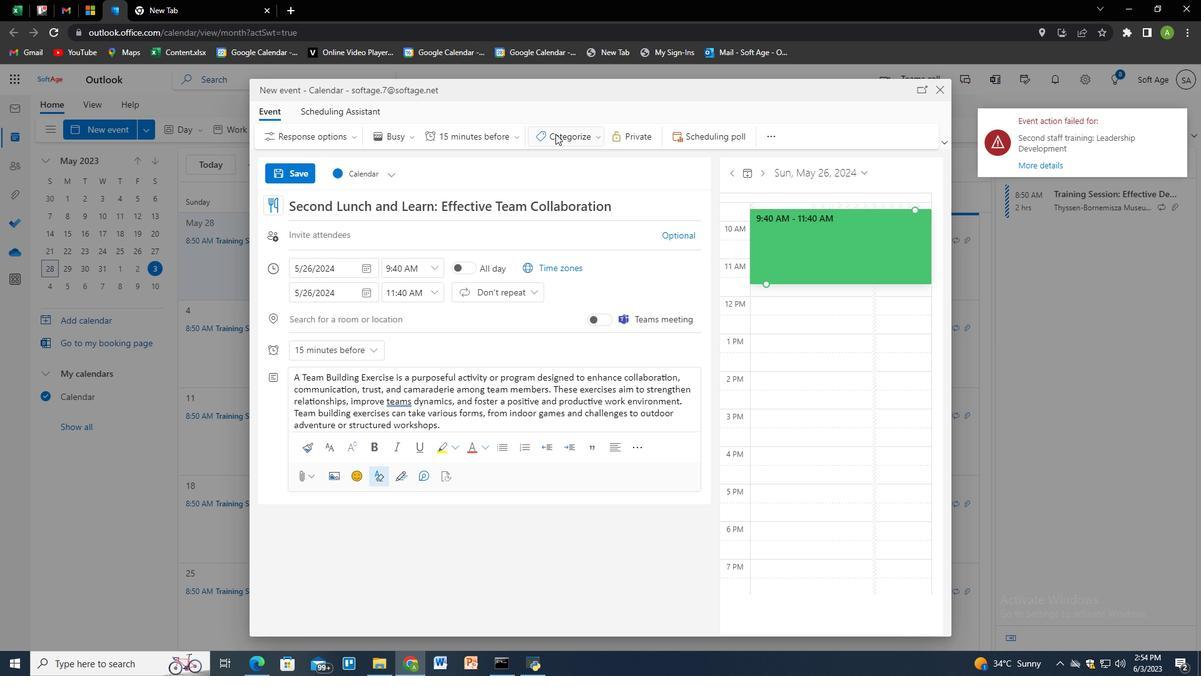 
Action: Mouse moved to (569, 160)
Screenshot: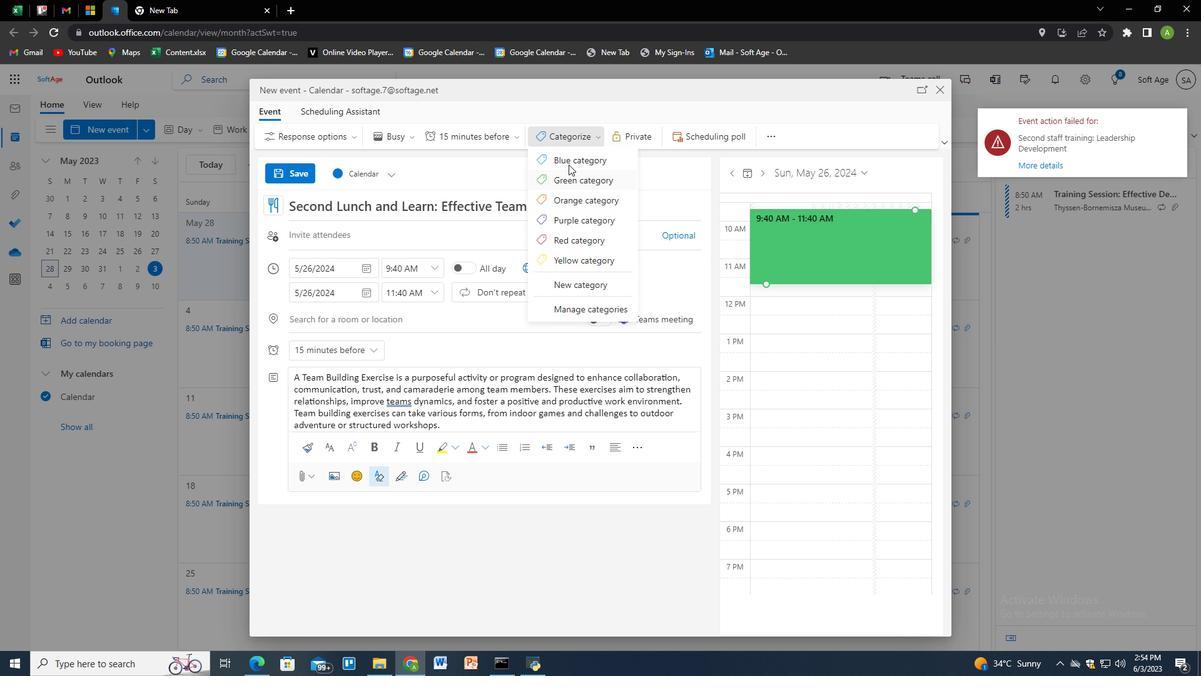 
Action: Mouse pressed left at (569, 160)
Screenshot: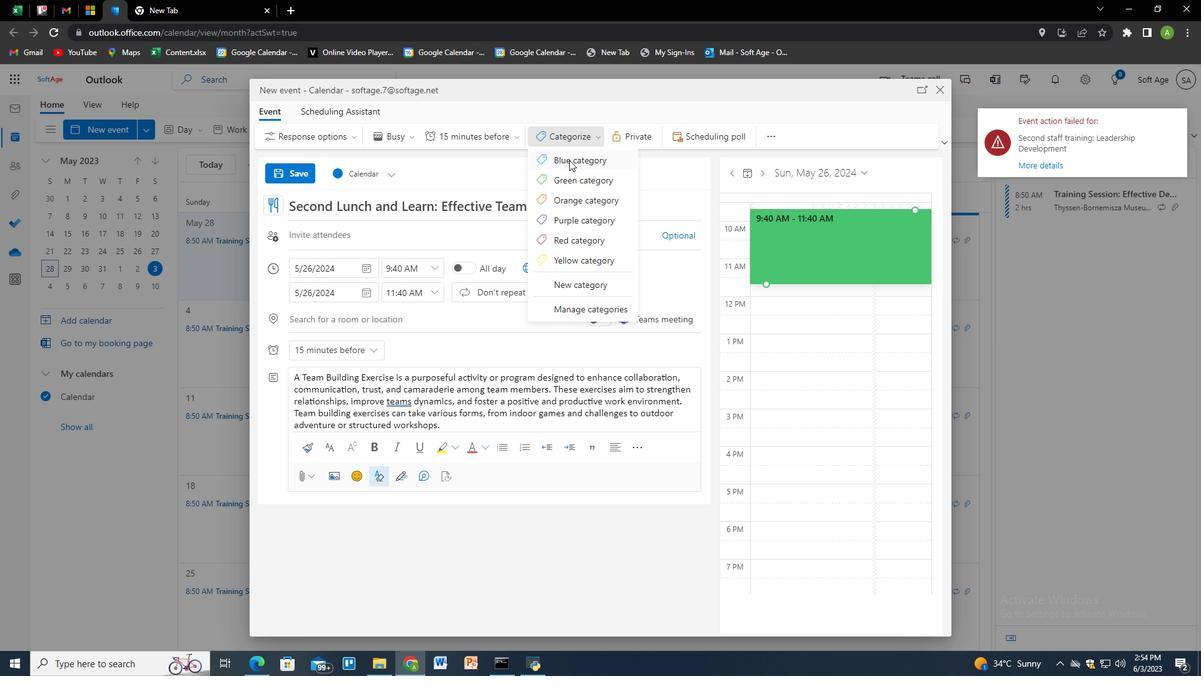 
Action: Mouse moved to (430, 318)
Screenshot: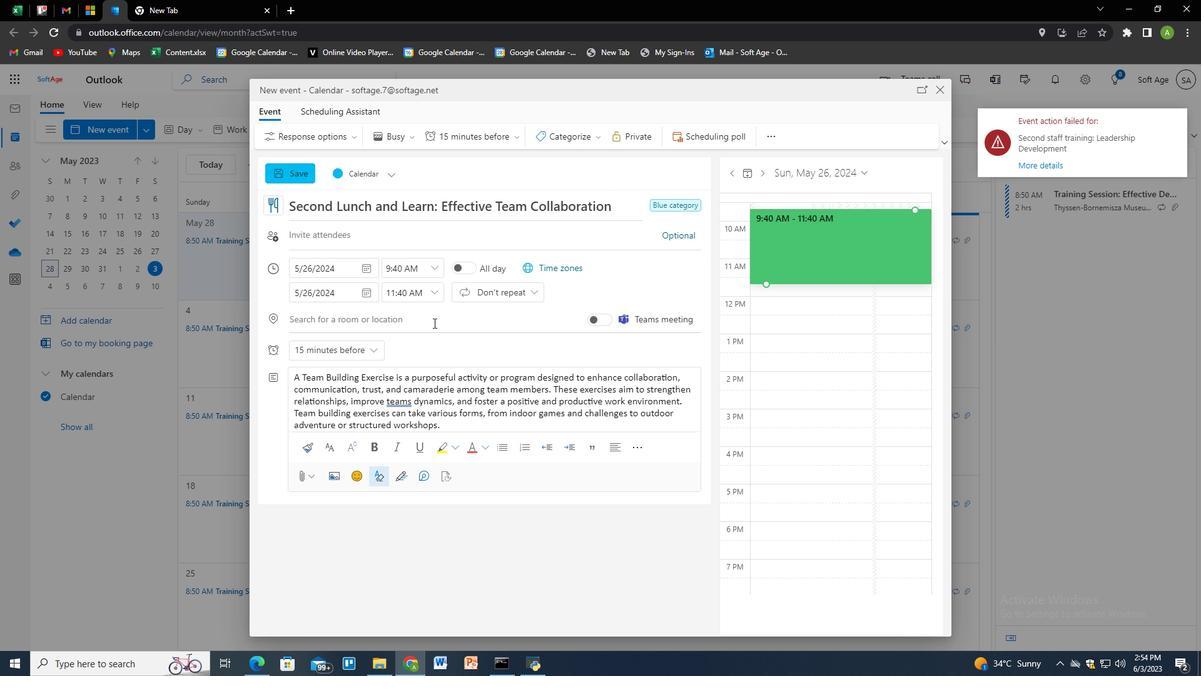 
Action: Mouse pressed left at (430, 318)
Screenshot: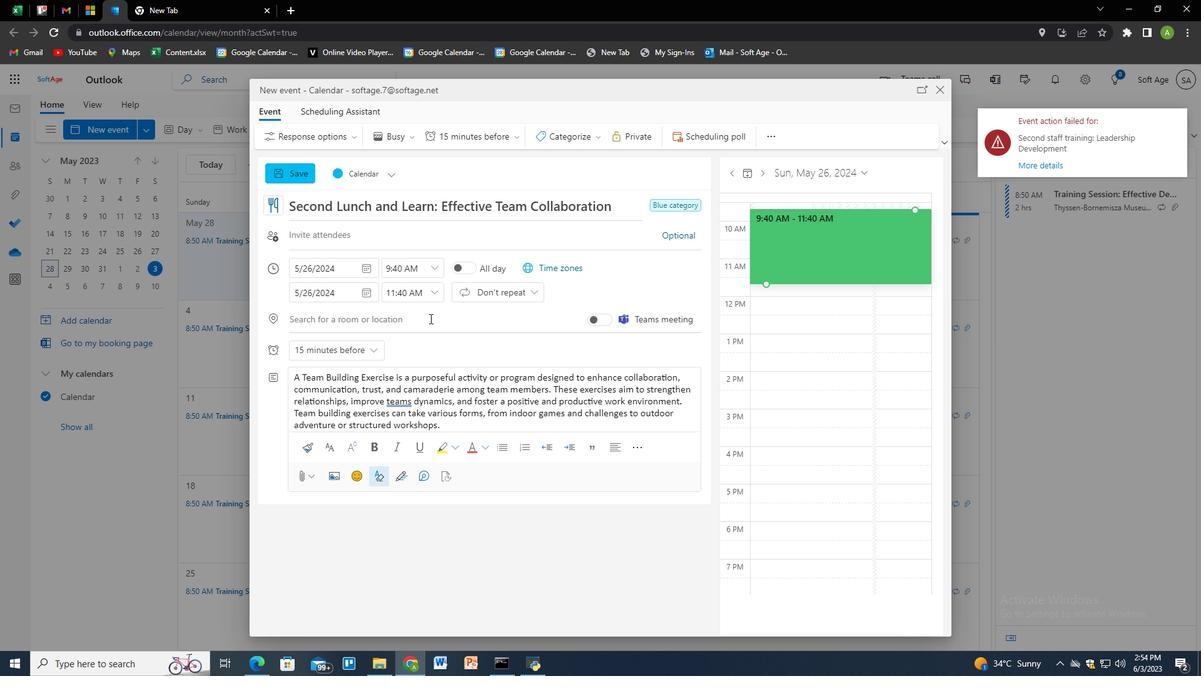 
Action: Key pressed 654<Key.space><Key.shift>Sa<Key.shift>int-<Key.shift><Key.shift><Key.shift>Paul-de-<Key.shift>Vence,<Key.space><Key.shift>France,<Key.down><Key.enter>
Screenshot: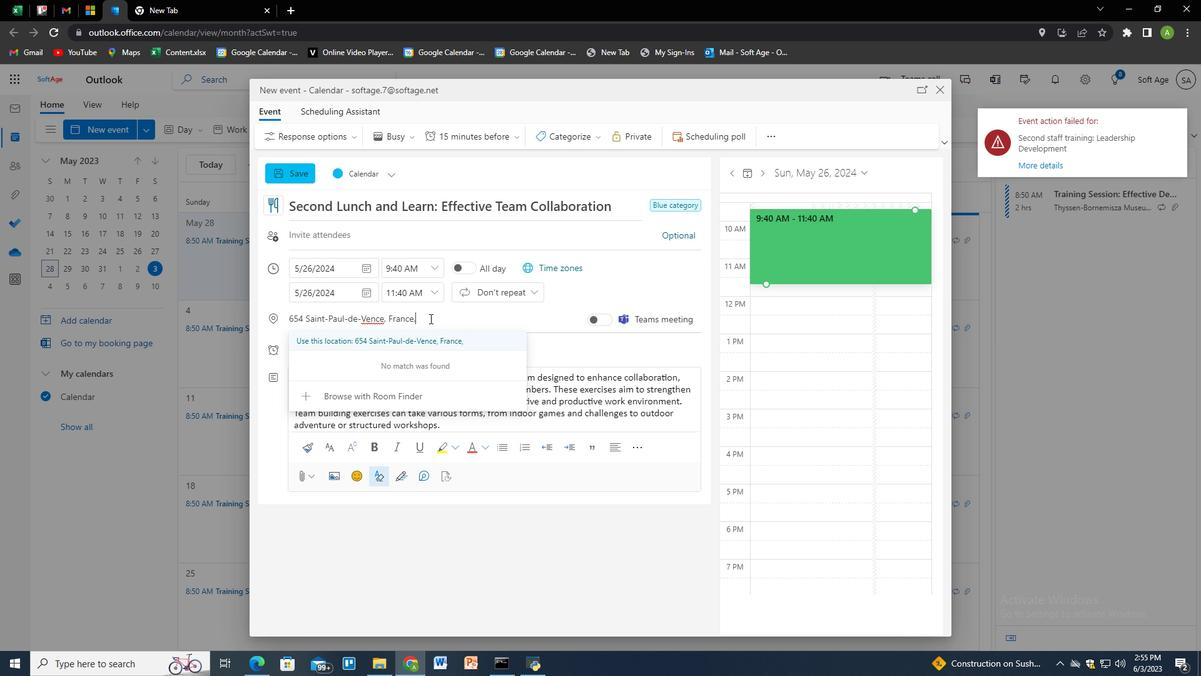 
Action: Mouse moved to (386, 237)
Screenshot: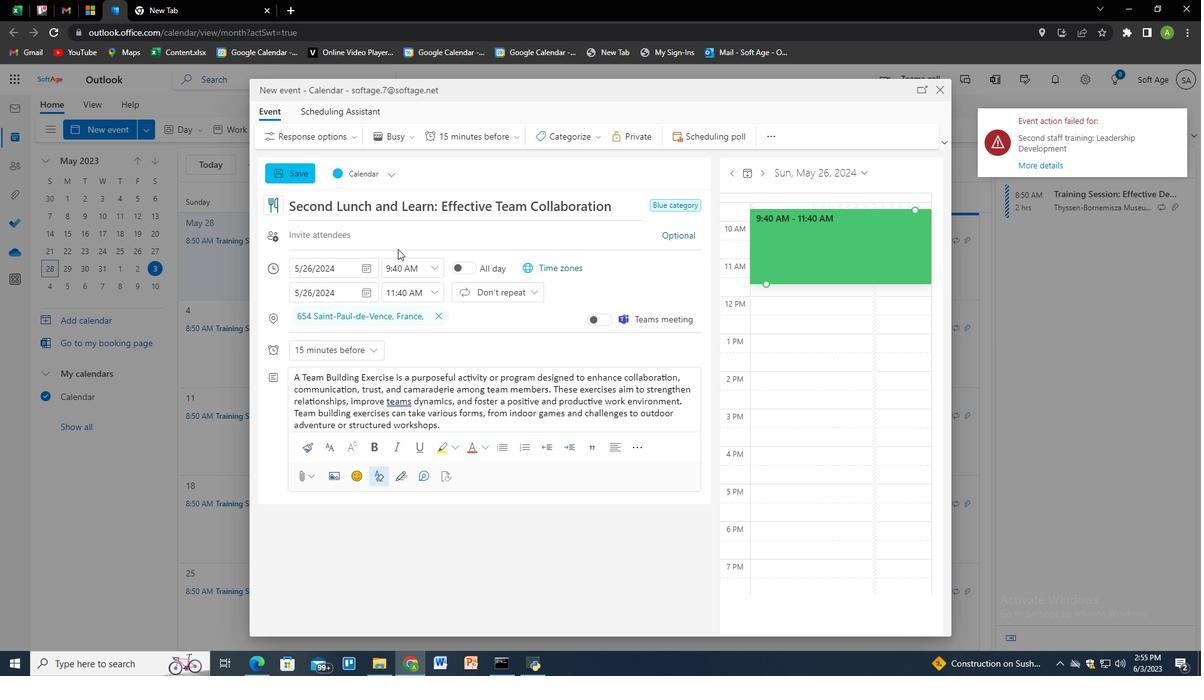 
Action: Mouse pressed left at (386, 237)
Screenshot: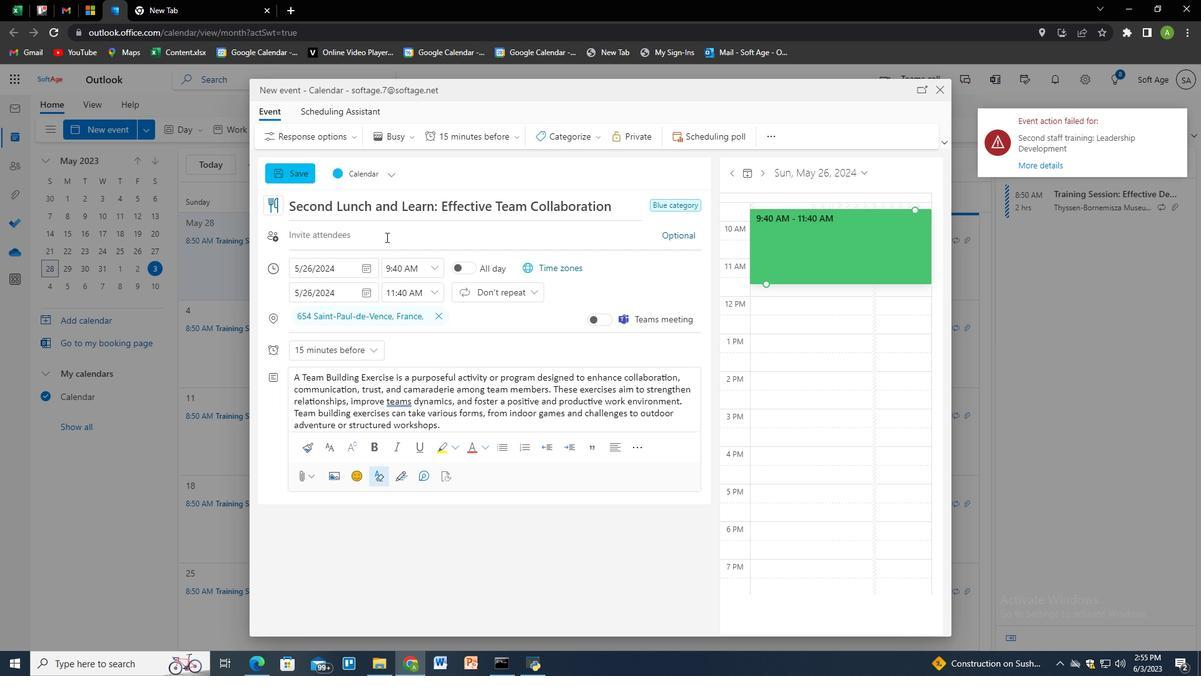 
Action: Key pressed softage.3<Key.shift>@softage.net<Key.enter>softage.2<Key.shift>@softage.net<Key.enter>
Screenshot: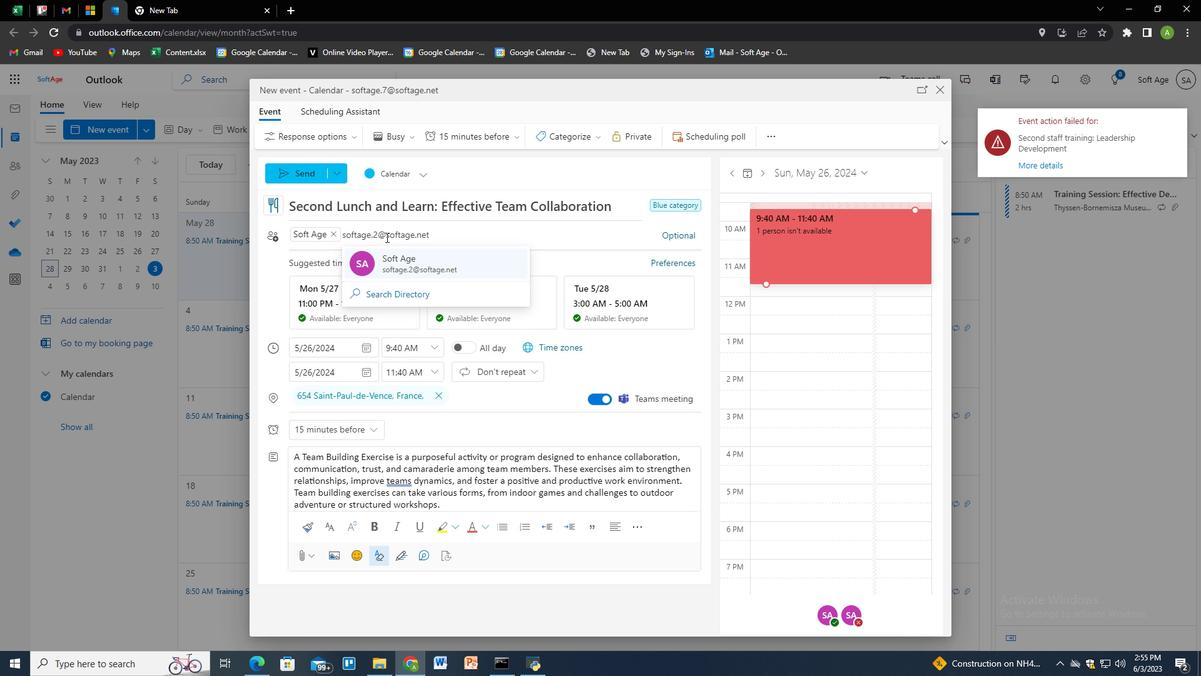 
Action: Mouse moved to (466, 145)
Screenshot: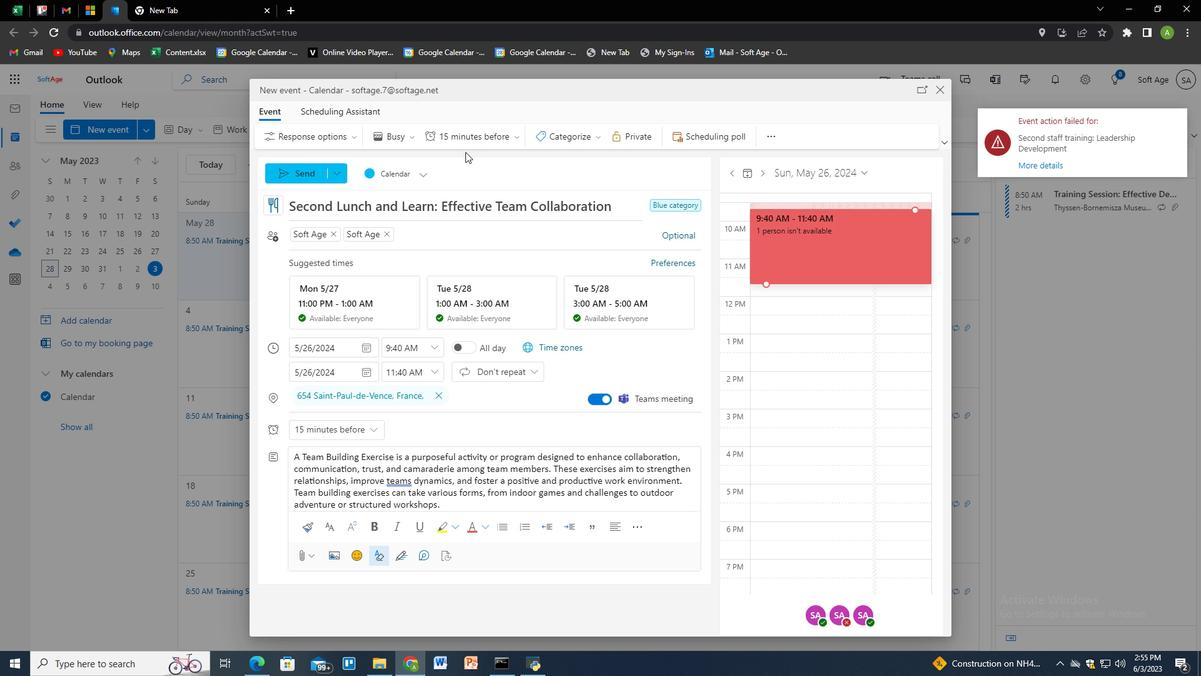 
Action: Mouse pressed left at (466, 145)
Screenshot: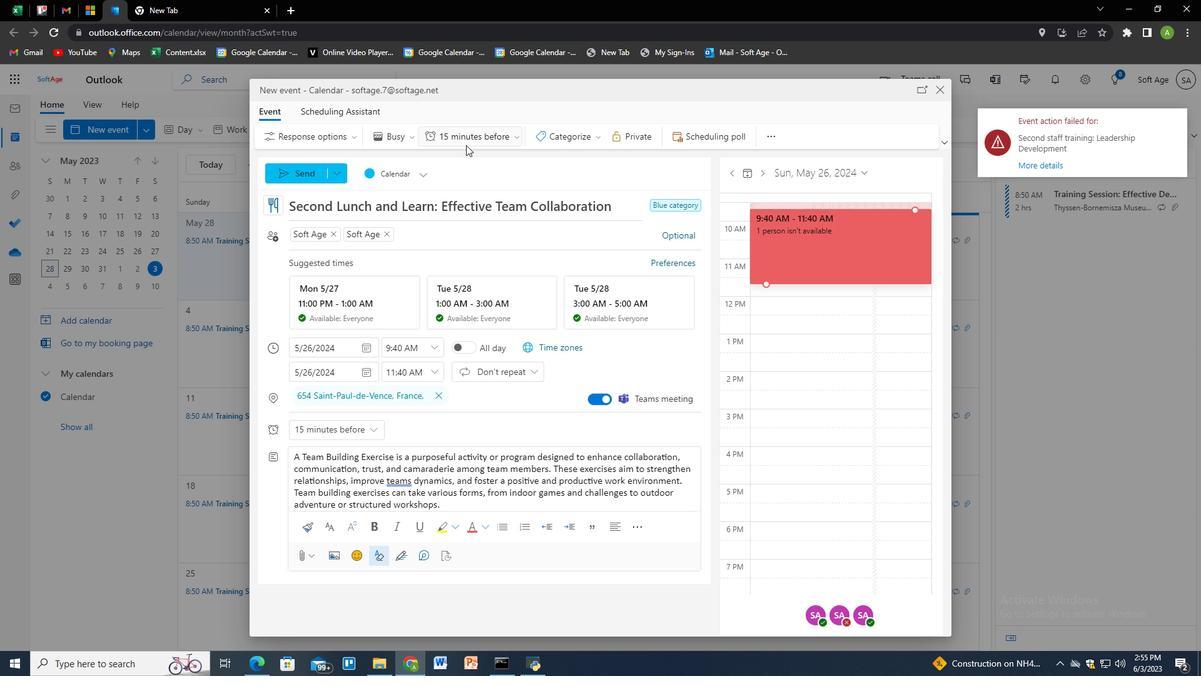 
Action: Mouse moved to (465, 205)
Screenshot: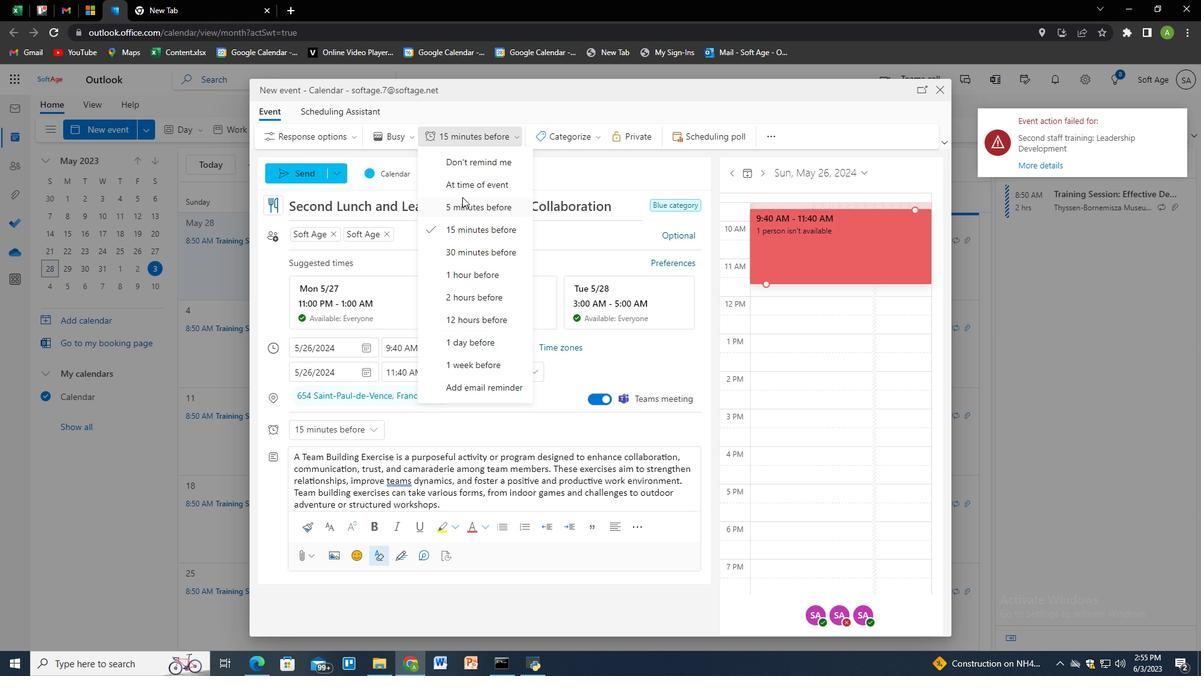 
Action: Mouse pressed left at (465, 205)
Screenshot: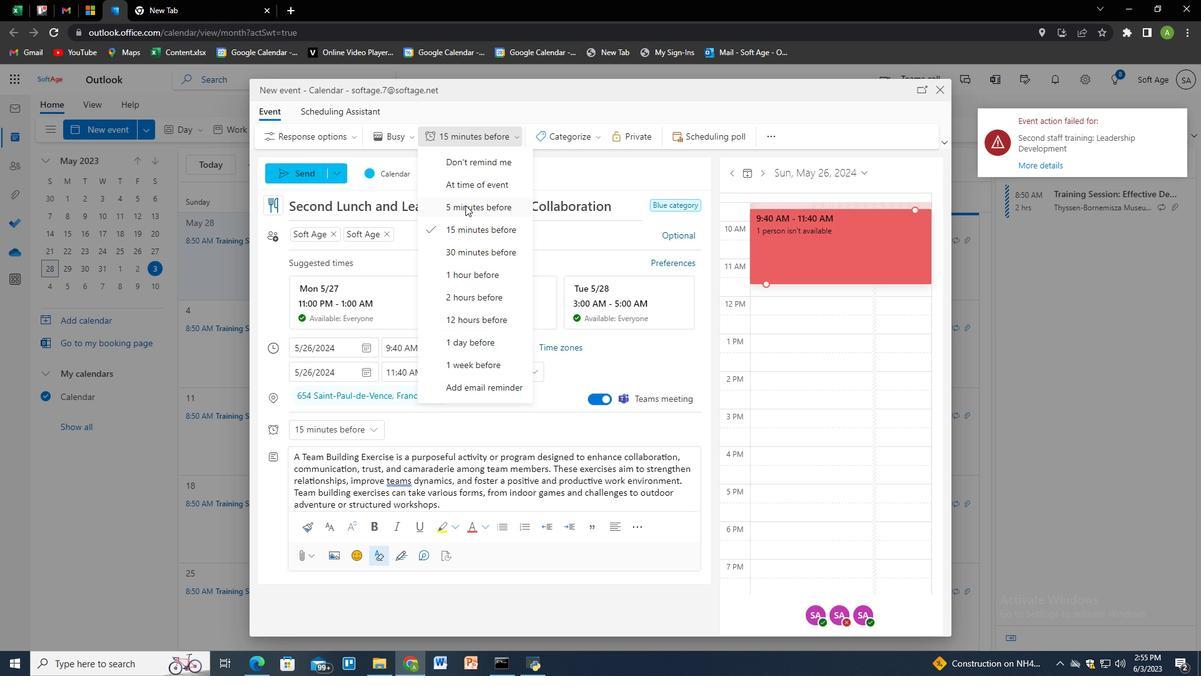 
Action: Mouse moved to (461, 502)
Screenshot: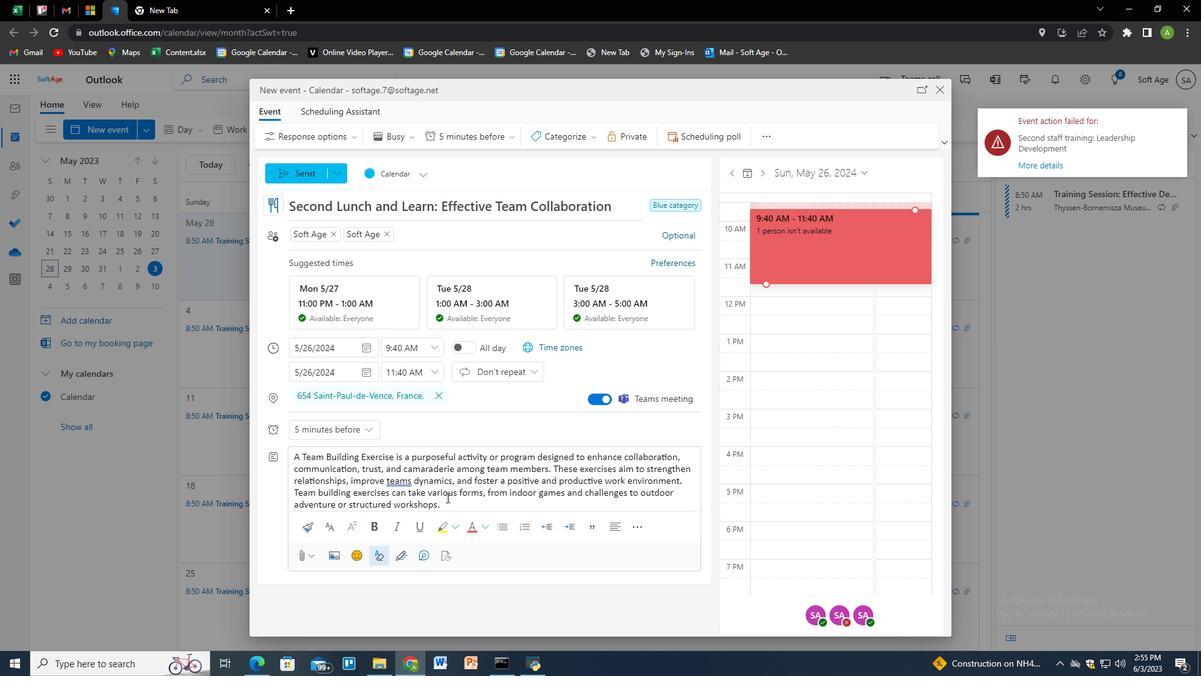 
Action: Mouse pressed left at (461, 502)
Screenshot: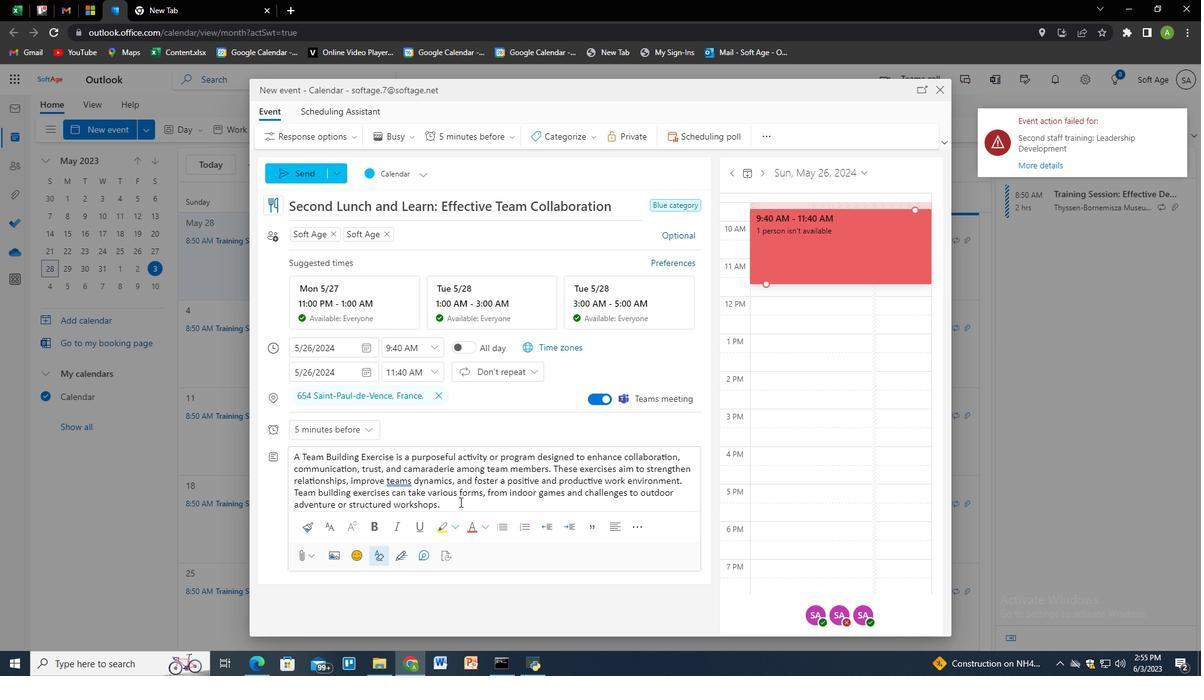 
Action: Mouse moved to (307, 174)
Screenshot: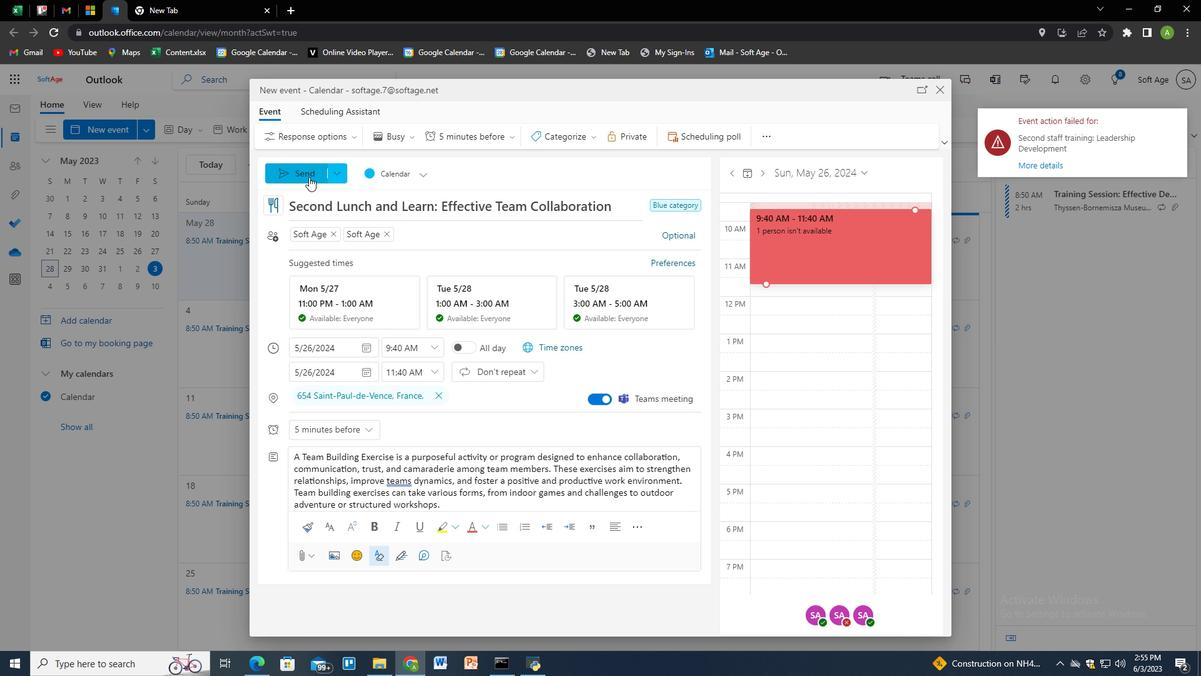 
Action: Mouse pressed left at (307, 174)
Screenshot: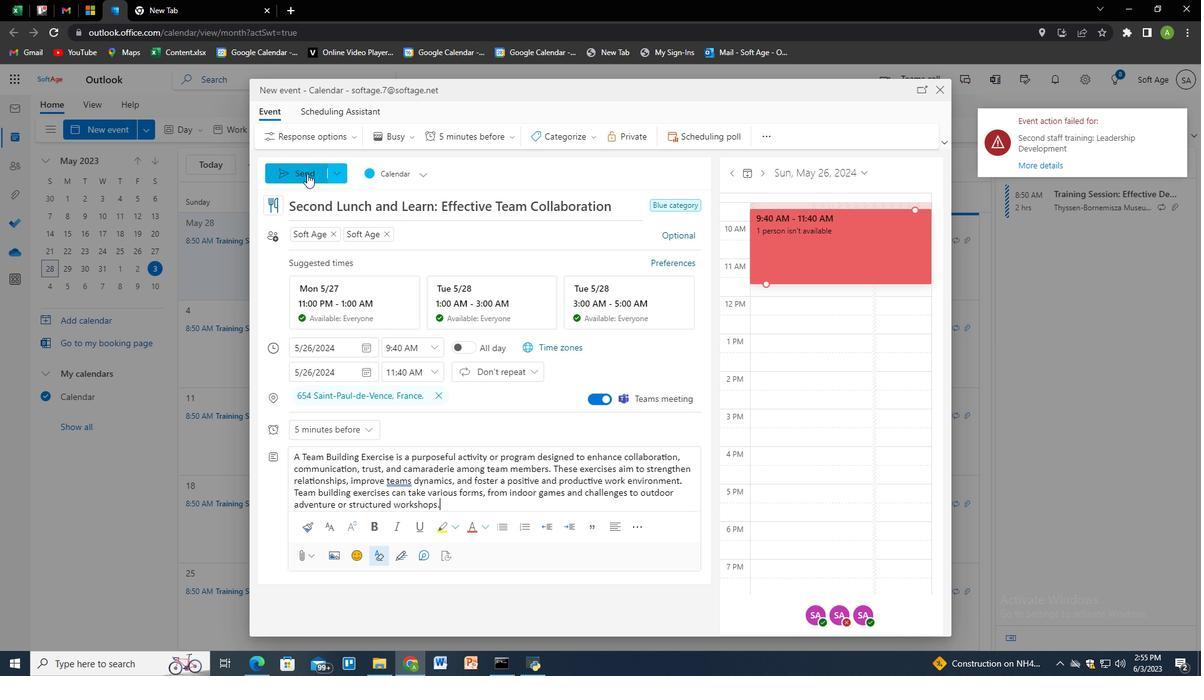 
Action: Mouse moved to (508, 386)
Screenshot: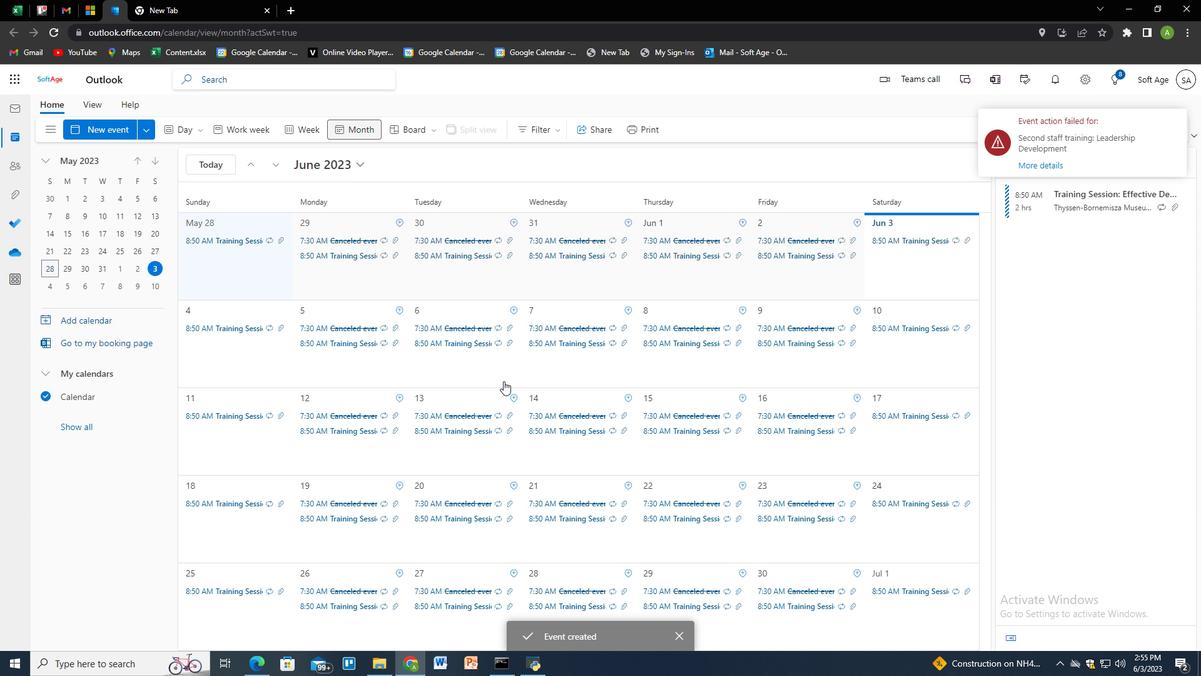 
